 Task: Open a Modern Writer Template save the file as equity.odt Remove the following  from template: 'Address' Change the date  '22 January, 2022' change Dear Ms Reader to   Hello. Add body to the letter I wanted to express my sincere appreciation for your hard work and dedication. Your commitment to excellence has not gone unnoticed, and I am grateful to have you as part of our team. Your contributions are invaluable, and I look forward to our continued success together.Add Name  'Jim'. Insert watermark  Graphic Era Apply Font Style in watermark Arial; font size  111and place the watermark  Diagonally 
Action: Mouse moved to (999, 77)
Screenshot: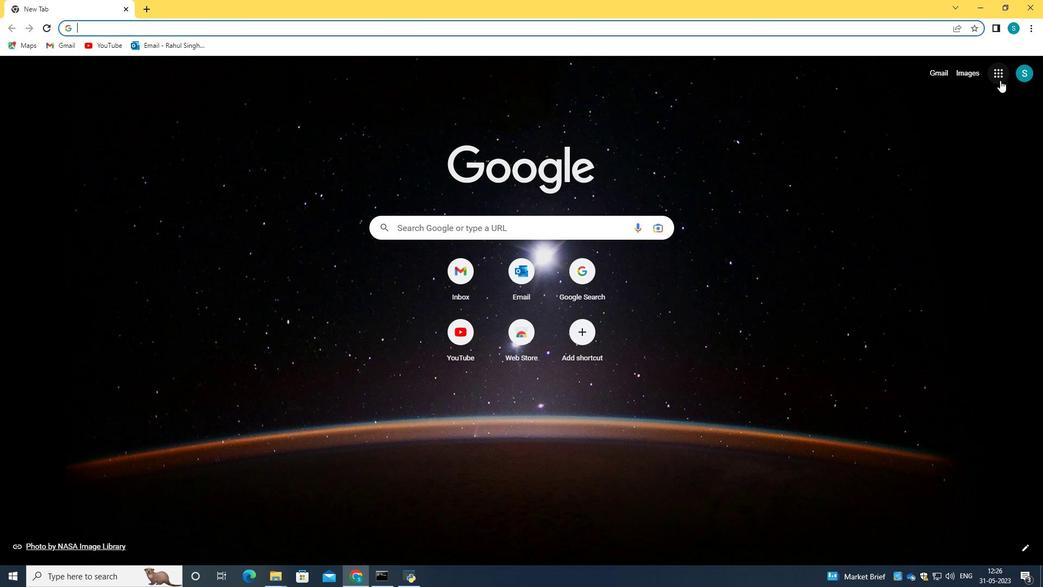 
Action: Mouse pressed left at (999, 77)
Screenshot: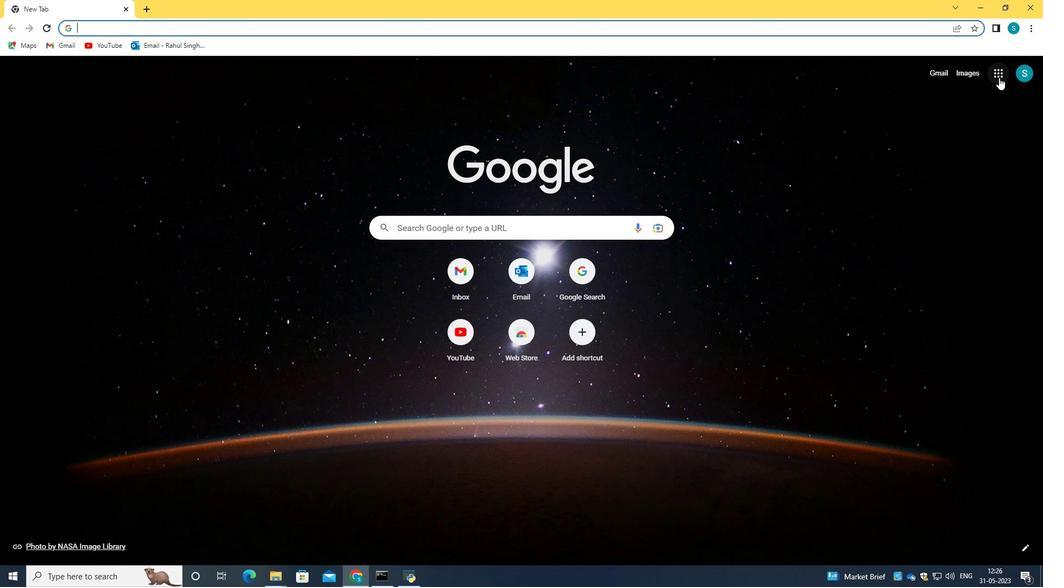 
Action: Mouse moved to (904, 174)
Screenshot: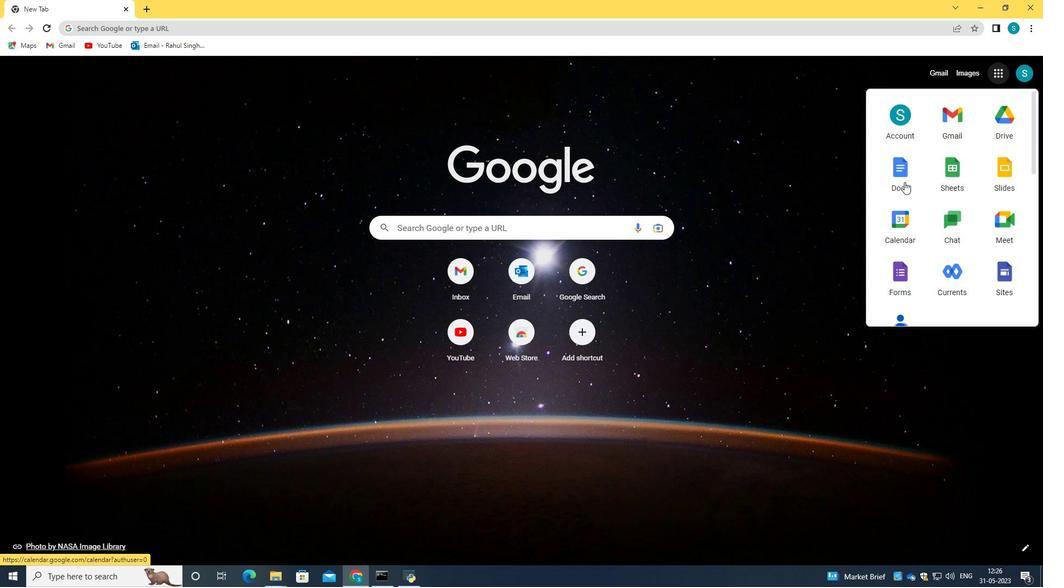 
Action: Mouse pressed left at (904, 174)
Screenshot: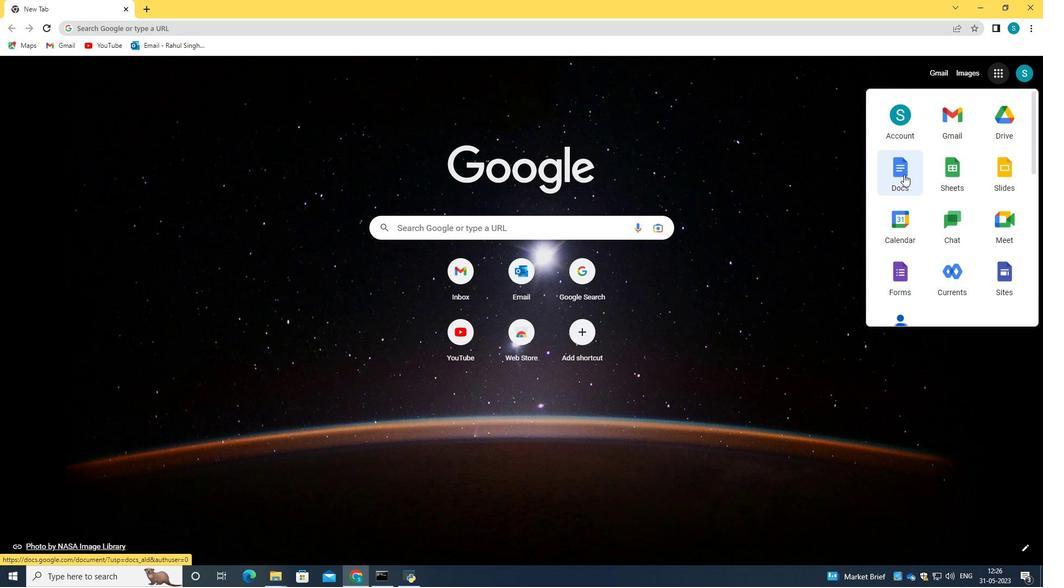
Action: Mouse moved to (426, 181)
Screenshot: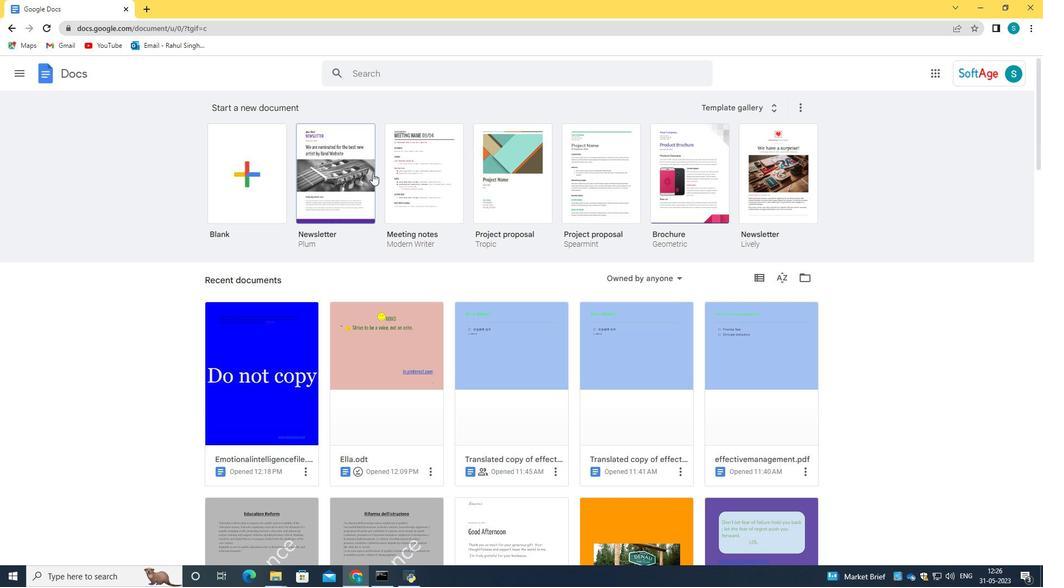 
Action: Mouse pressed left at (426, 181)
Screenshot: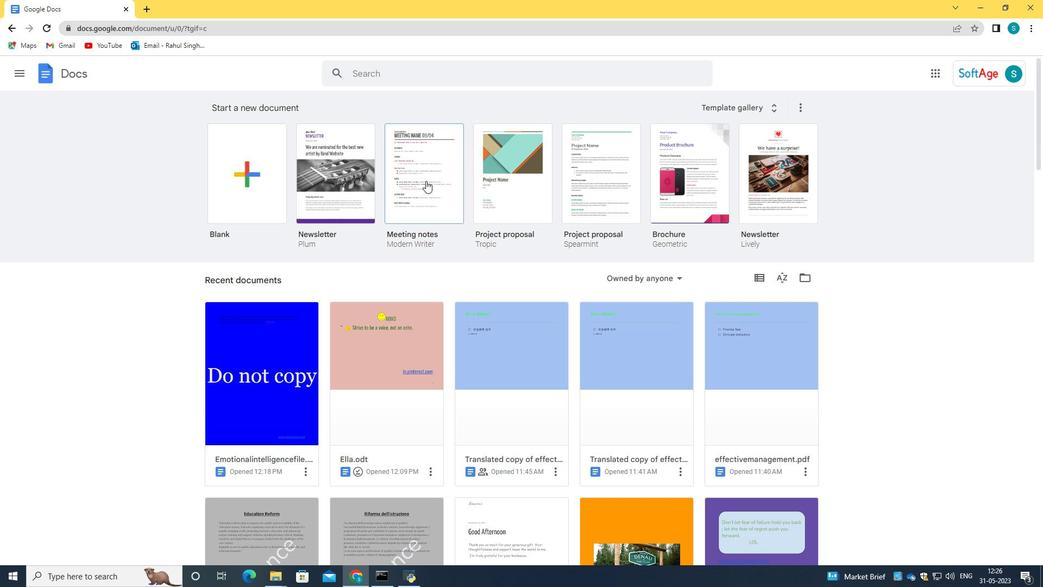 
Action: Mouse moved to (85, 70)
Screenshot: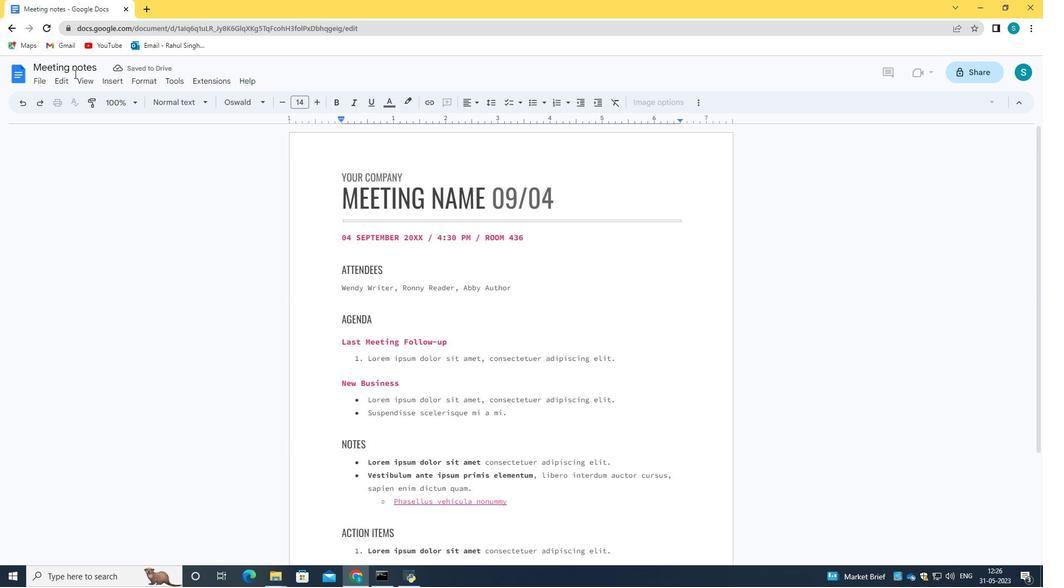
Action: Mouse pressed left at (85, 70)
Screenshot: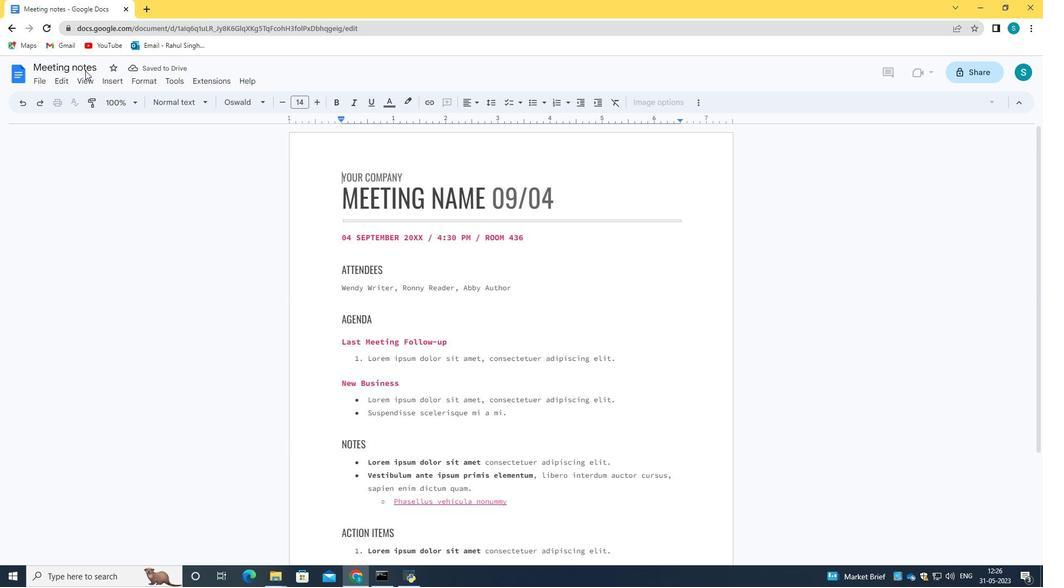
Action: Mouse moved to (86, 65)
Screenshot: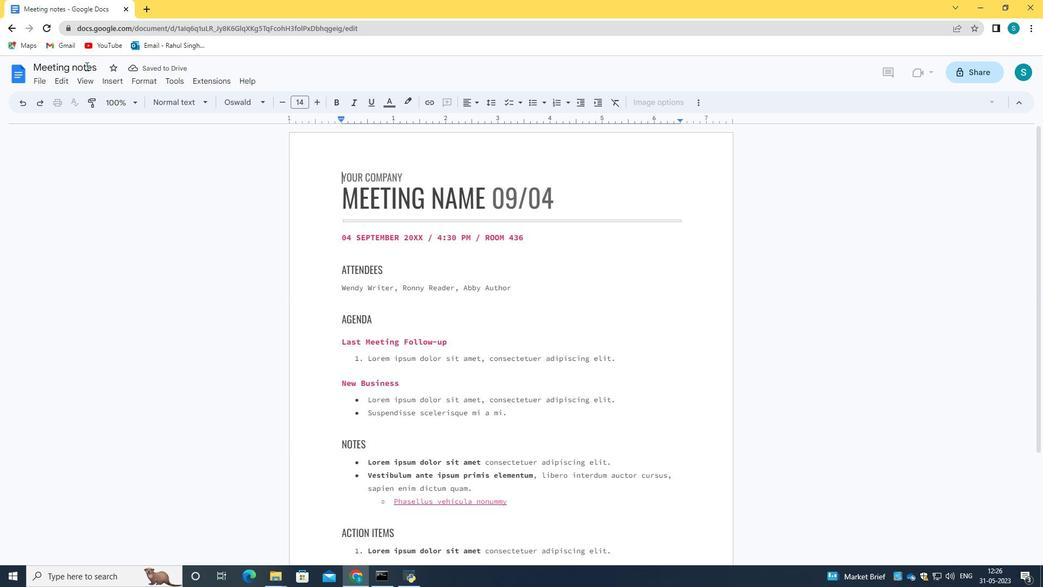 
Action: Mouse pressed left at (86, 65)
Screenshot: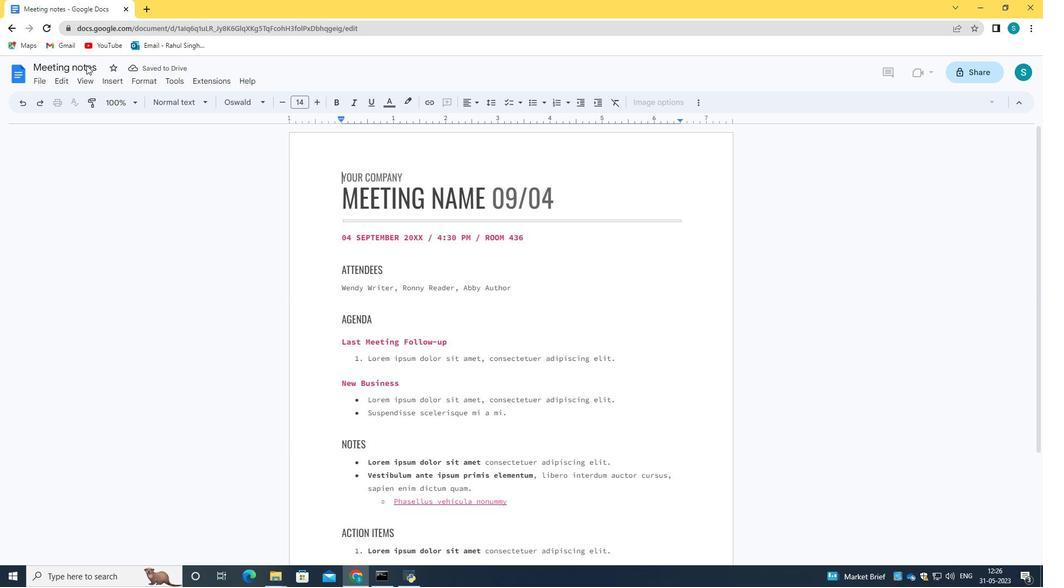 
Action: Mouse moved to (97, 66)
Screenshot: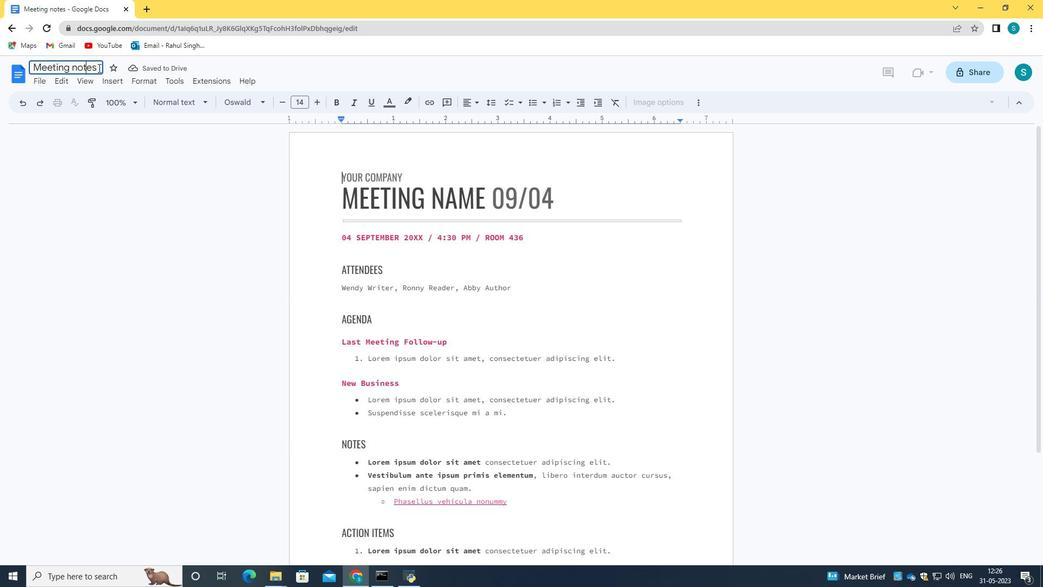 
Action: Mouse pressed left at (97, 66)
Screenshot: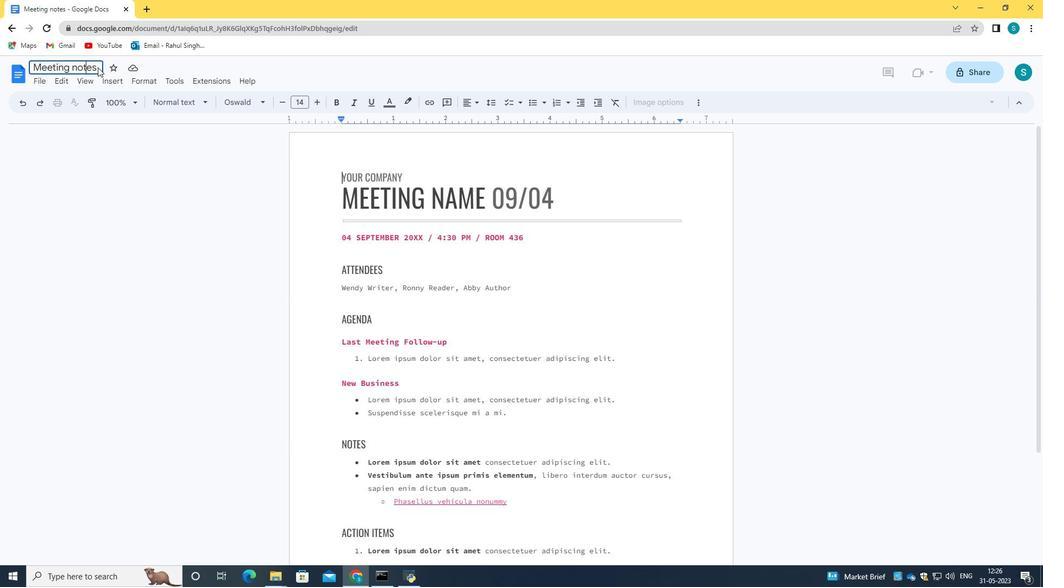 
Action: Key pressed <Key.backspace><Key.backspace><Key.backspace><Key.backspace><Key.backspace><Key.backspace><Key.backspace><Key.backspace><Key.backspace><Key.backspace><Key.backspace><Key.backspace><Key.backspace><Key.backspace>equity.odt
Screenshot: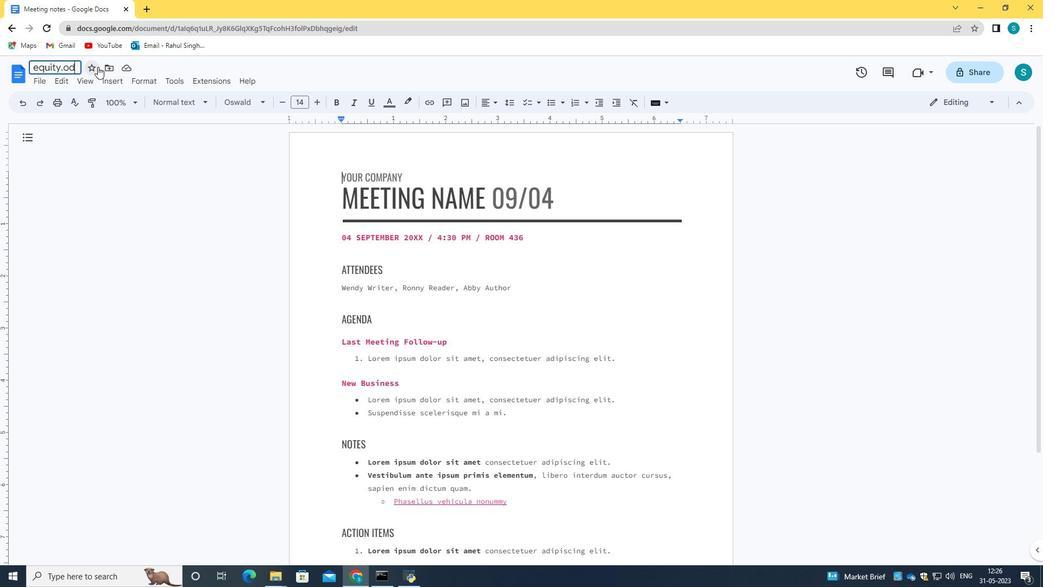 
Action: Mouse moved to (88, 136)
Screenshot: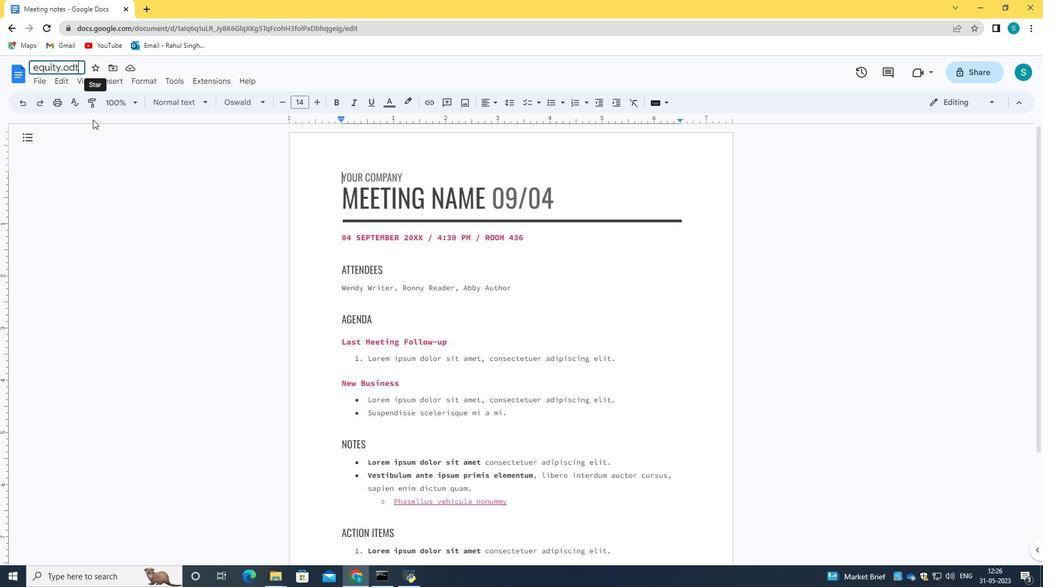 
Action: Mouse pressed left at (88, 136)
Screenshot: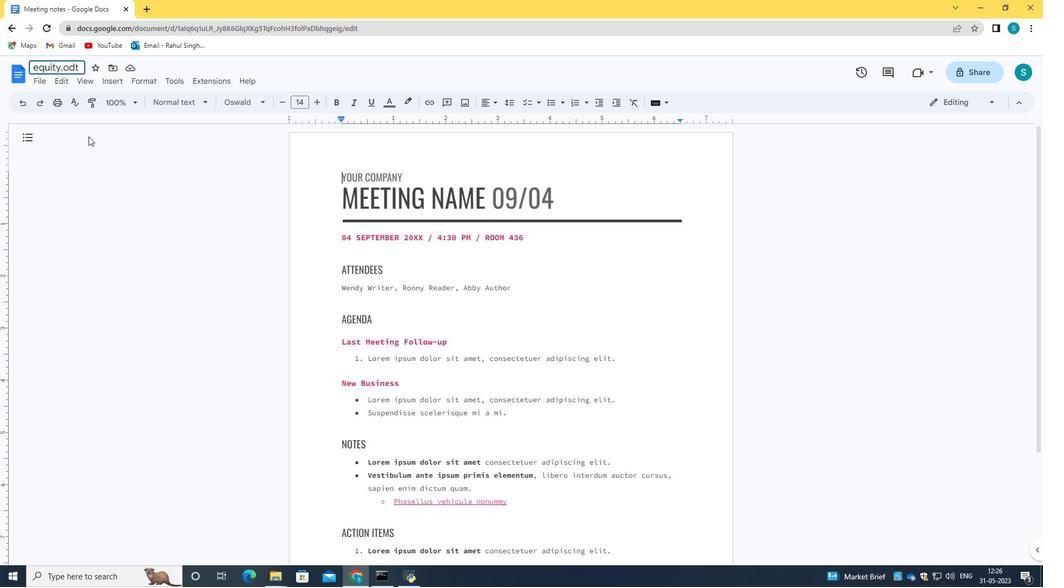 
Action: Mouse moved to (560, 195)
Screenshot: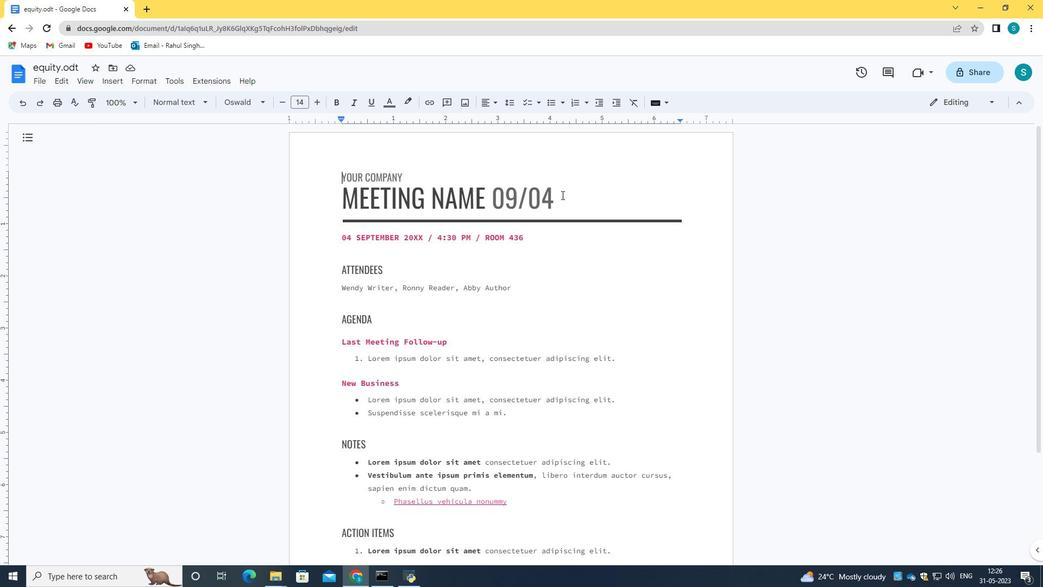 
Action: Mouse pressed left at (560, 195)
Screenshot: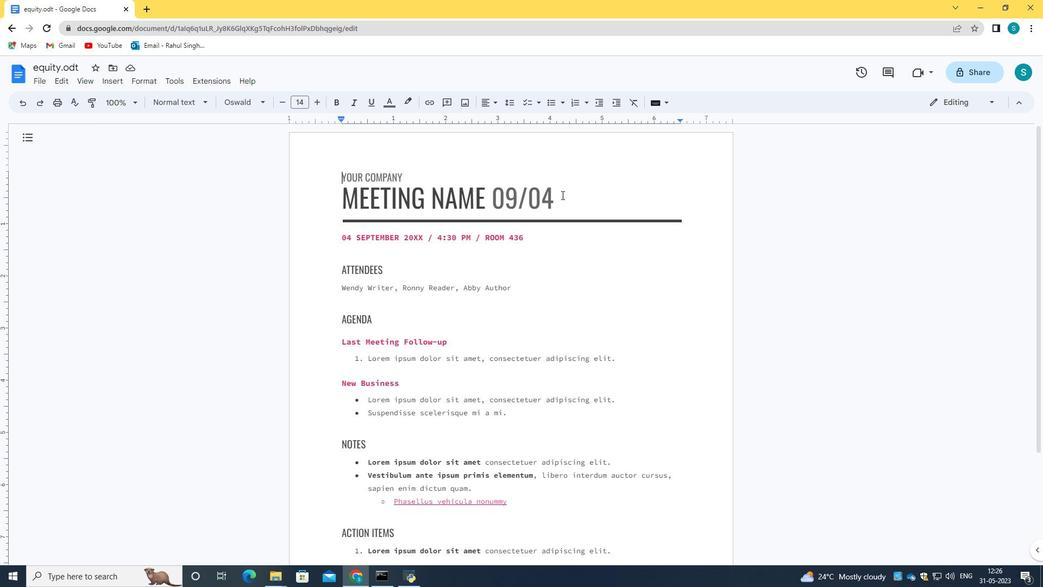 
Action: Mouse moved to (305, 211)
Screenshot: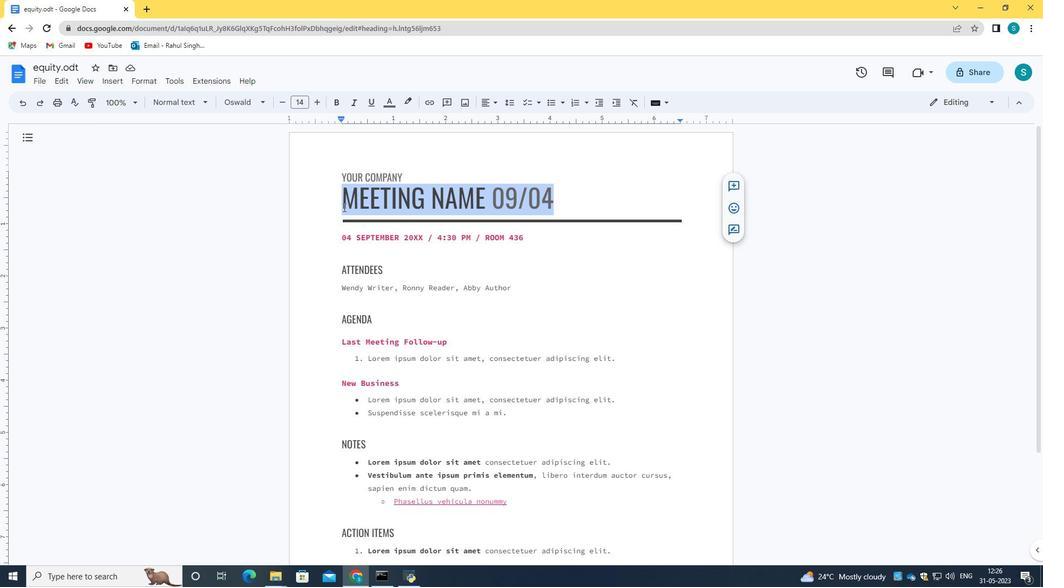 
Action: Key pressed <Key.backspace>
Screenshot: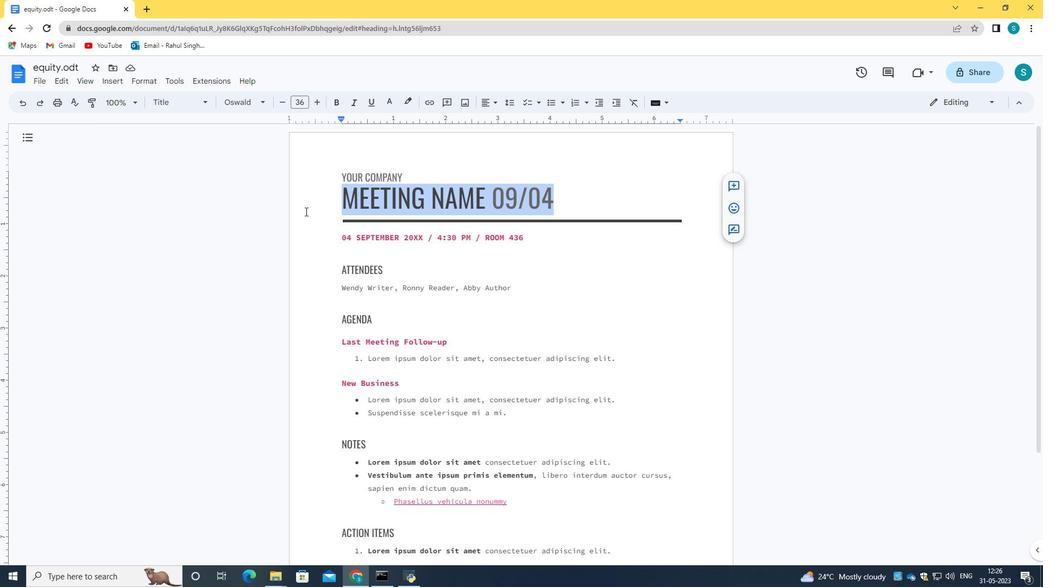 
Action: Mouse moved to (508, 451)
Screenshot: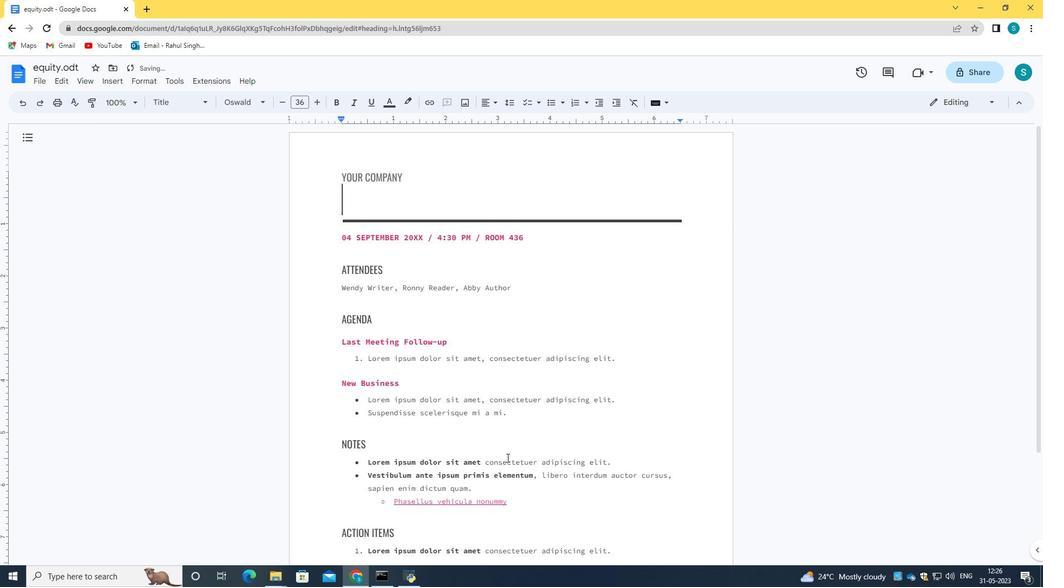 
Action: Mouse scrolled (508, 451) with delta (0, 0)
Screenshot: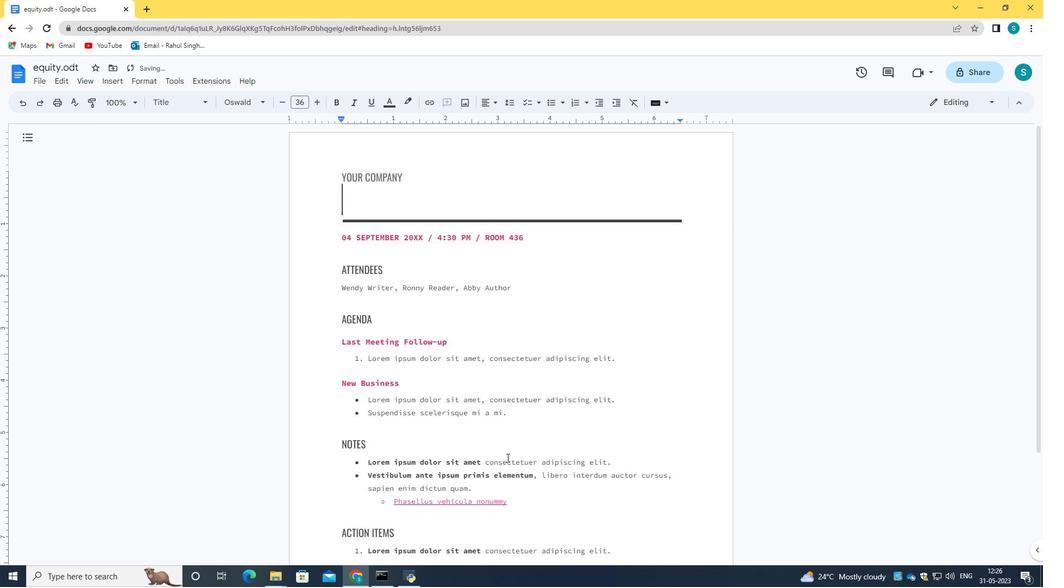 
Action: Mouse scrolled (508, 451) with delta (0, 0)
Screenshot: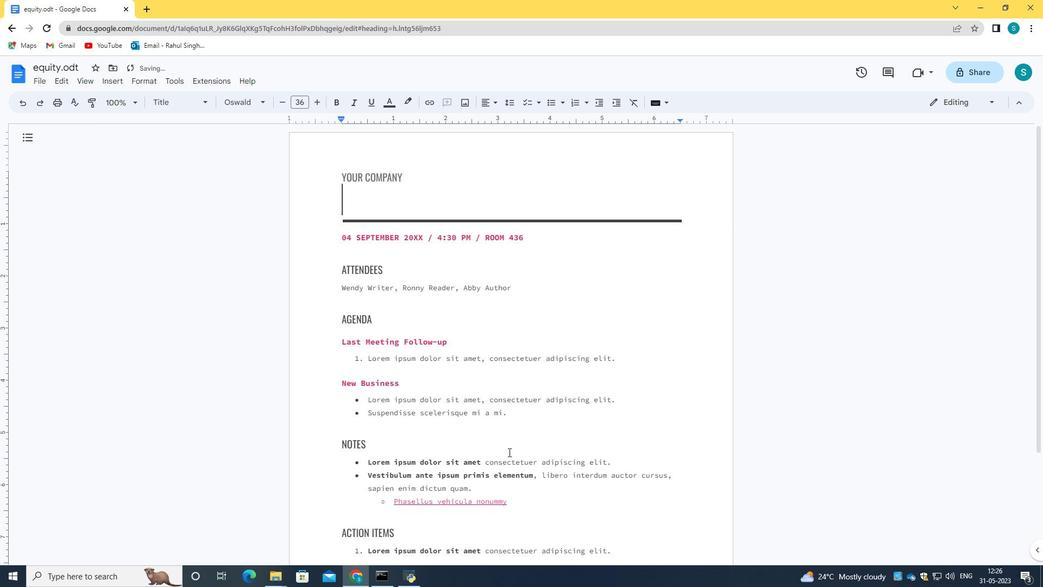 
Action: Mouse moved to (508, 451)
Screenshot: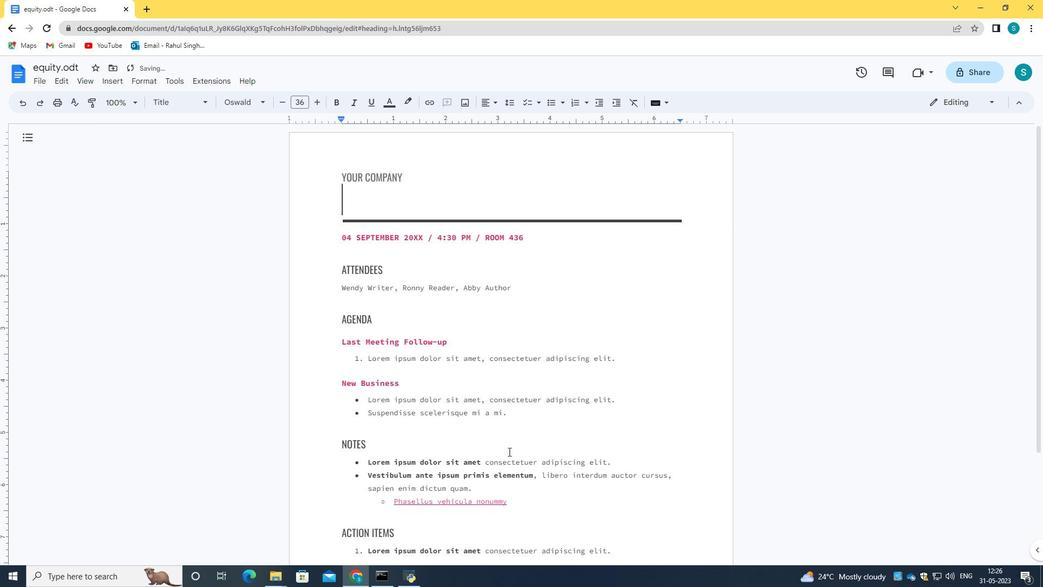 
Action: Mouse scrolled (508, 451) with delta (0, 0)
Screenshot: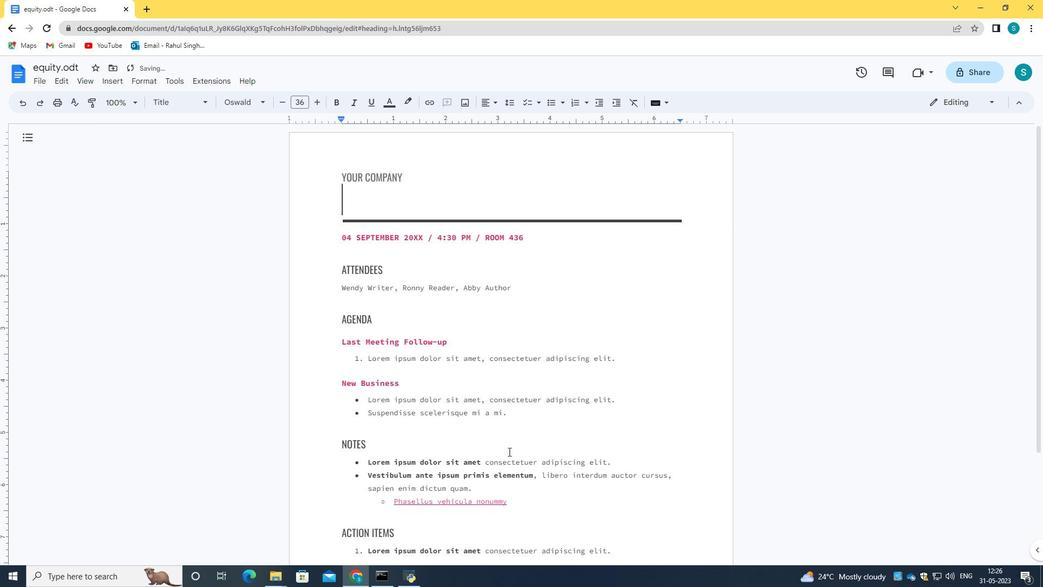 
Action: Mouse moved to (605, 453)
Screenshot: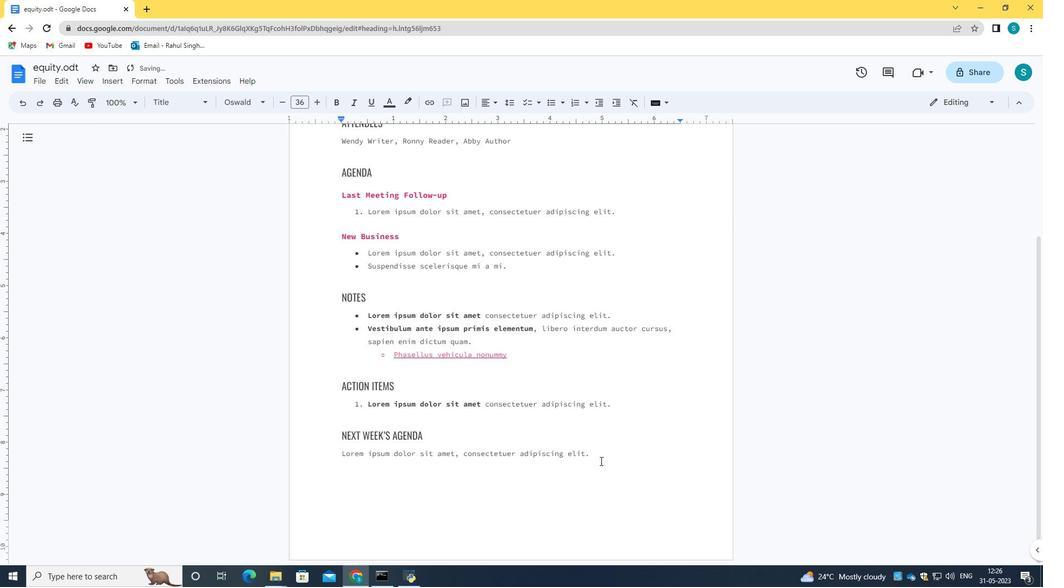 
Action: Mouse pressed left at (605, 453)
Screenshot: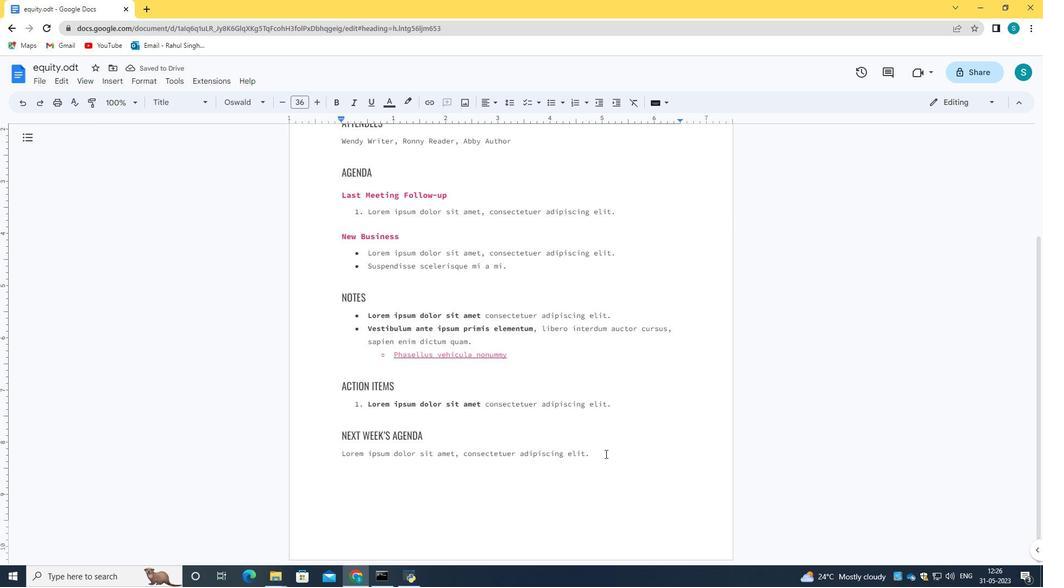 
Action: Mouse moved to (336, 193)
Screenshot: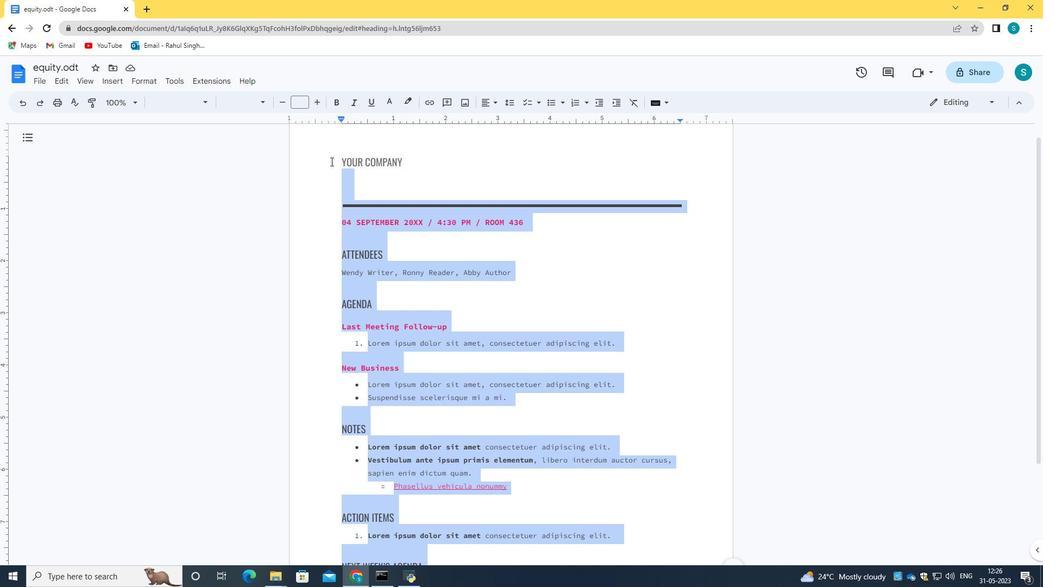 
Action: Mouse pressed left at (333, 176)
Screenshot: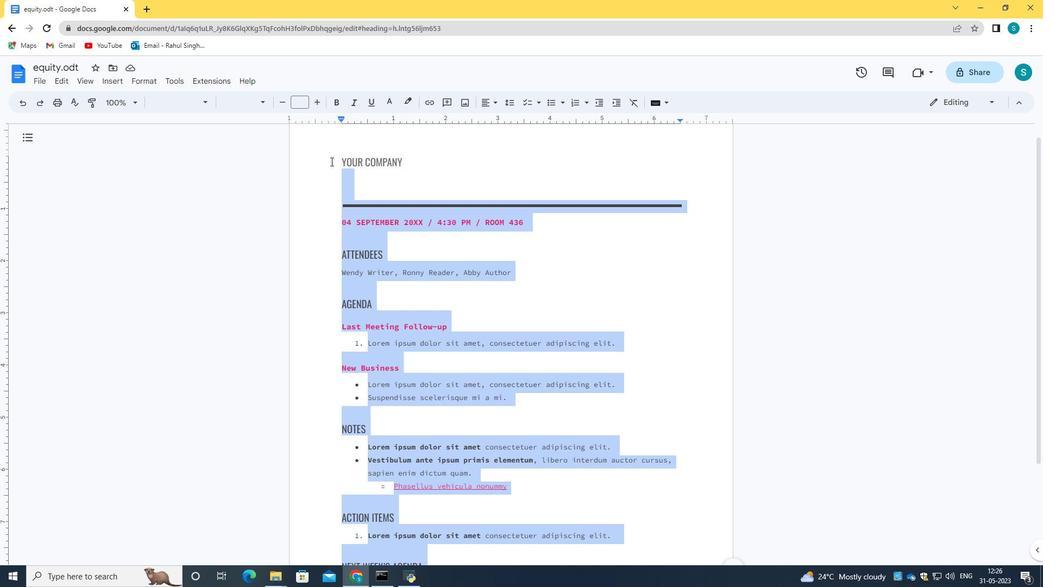 
Action: Mouse moved to (336, 254)
Screenshot: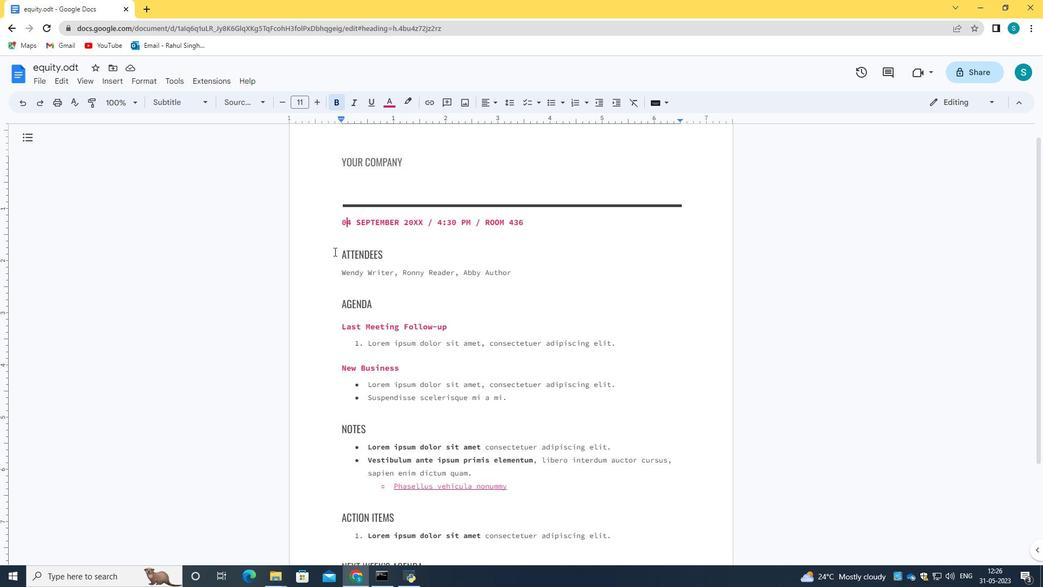 
Action: Mouse pressed left at (336, 254)
Screenshot: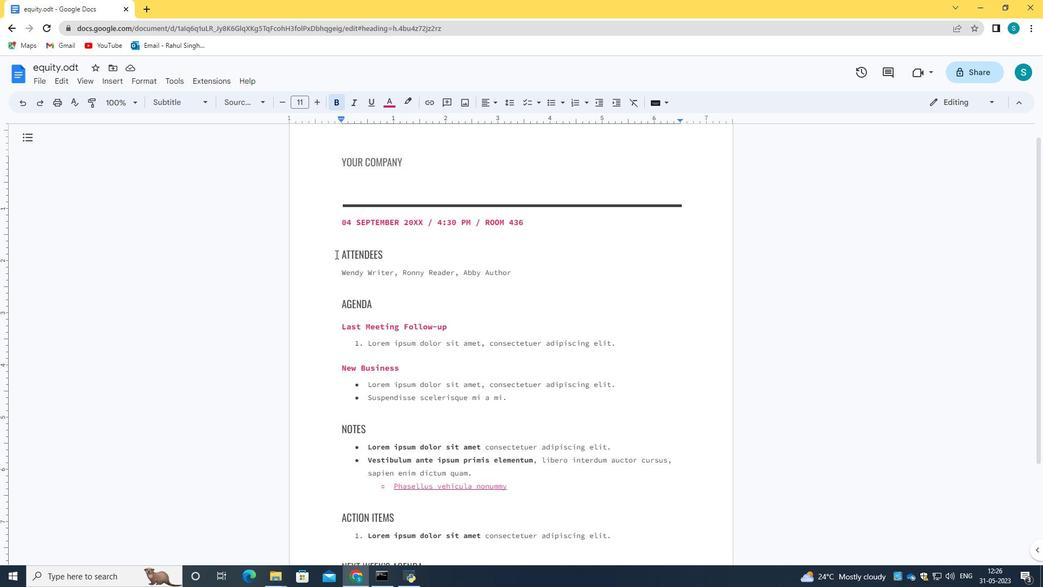 
Action: Mouse moved to (591, 536)
Screenshot: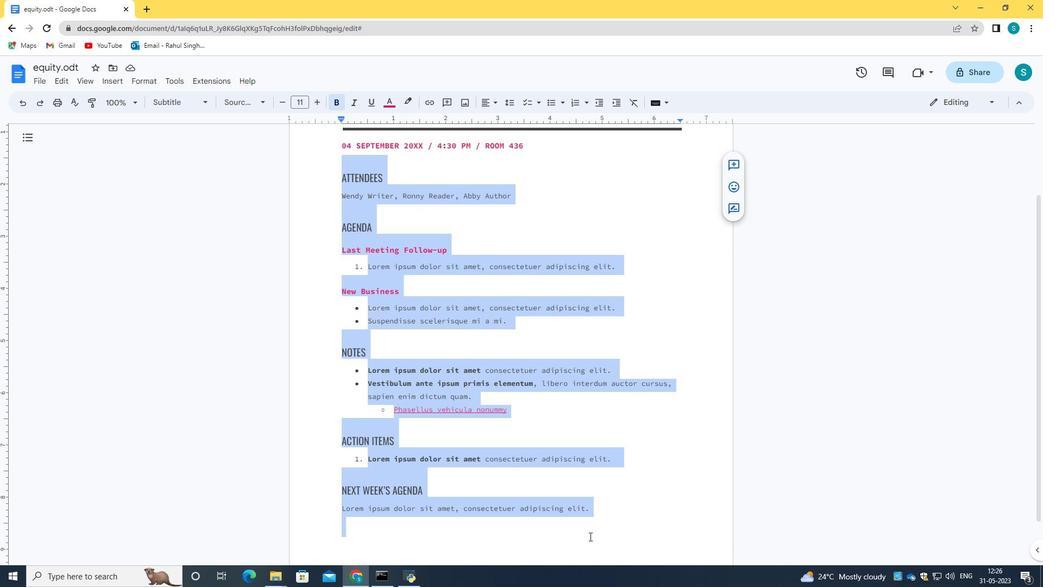 
Action: Key pressed <Key.backspace>
Screenshot: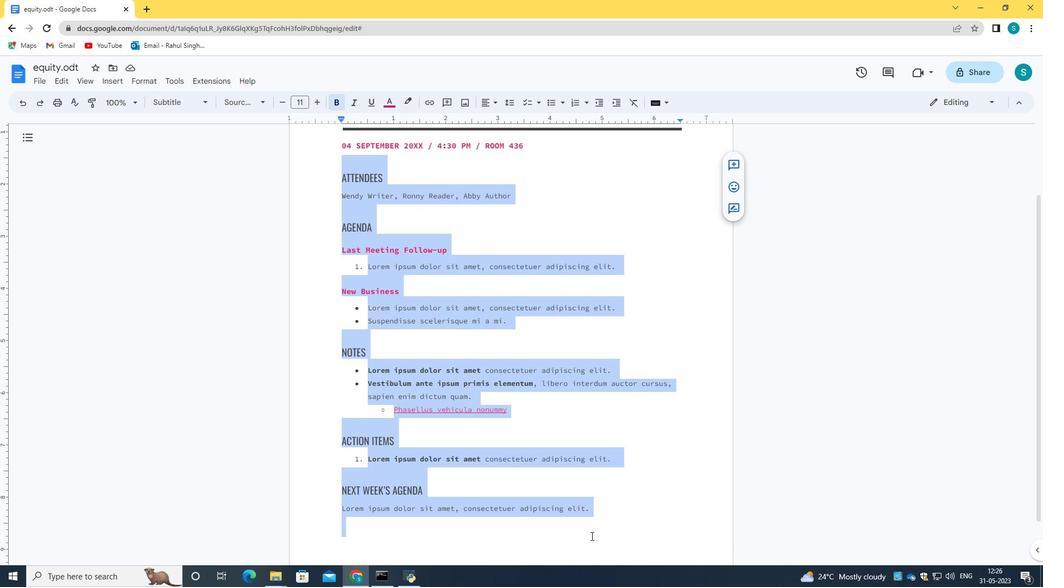 
Action: Mouse moved to (434, 264)
Screenshot: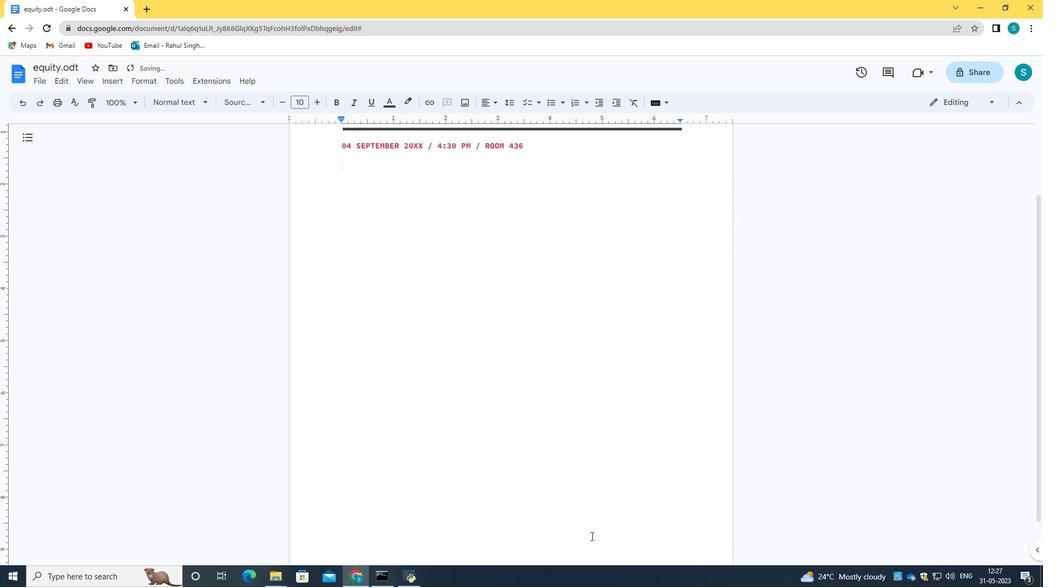 
Action: Mouse scrolled (434, 264) with delta (0, 0)
Screenshot: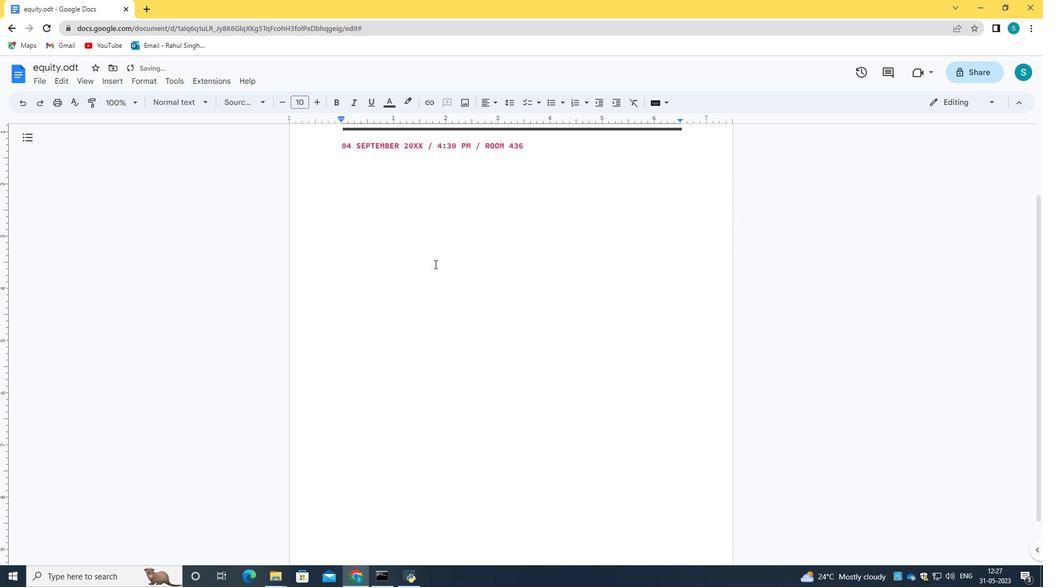 
Action: Mouse scrolled (434, 264) with delta (0, 0)
Screenshot: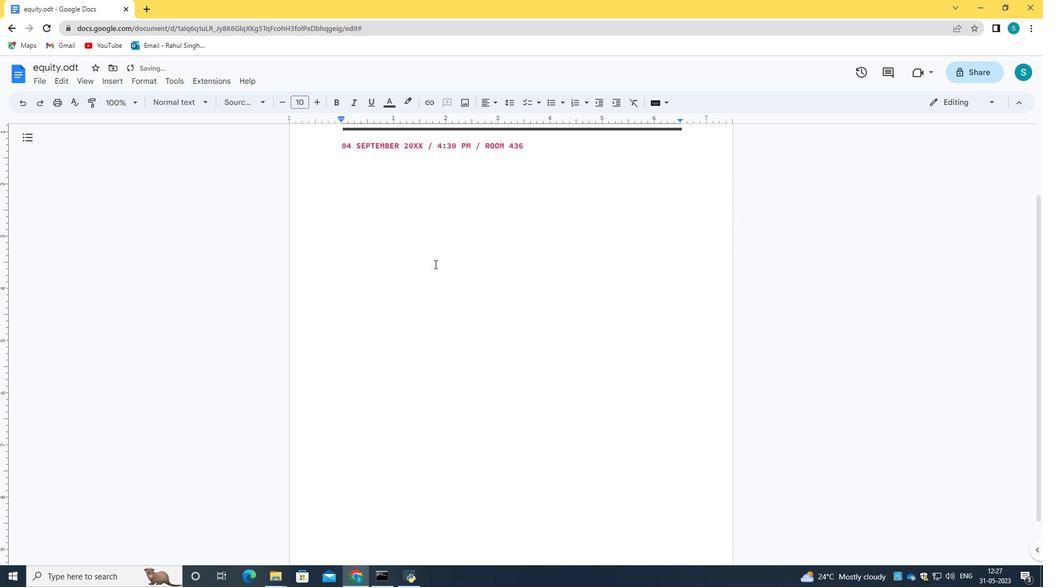 
Action: Mouse scrolled (434, 264) with delta (0, 0)
Screenshot: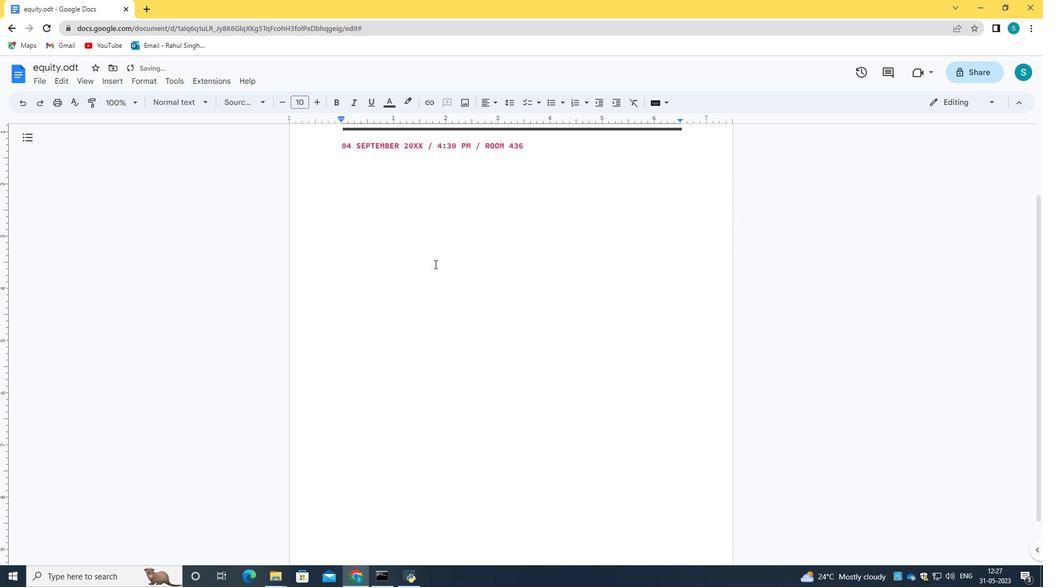 
Action: Mouse moved to (403, 190)
Screenshot: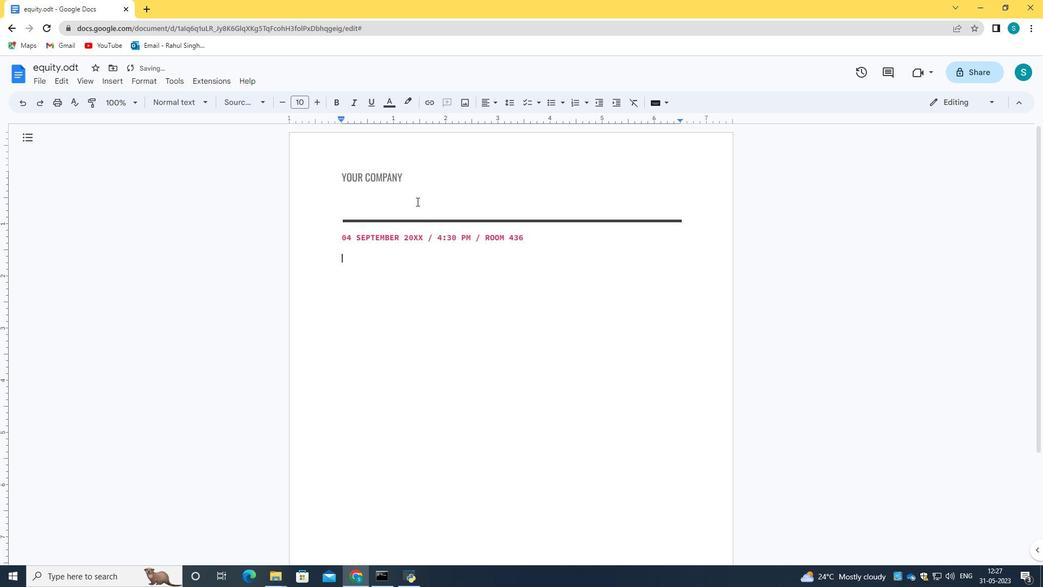
Action: Mouse pressed left at (403, 190)
Screenshot: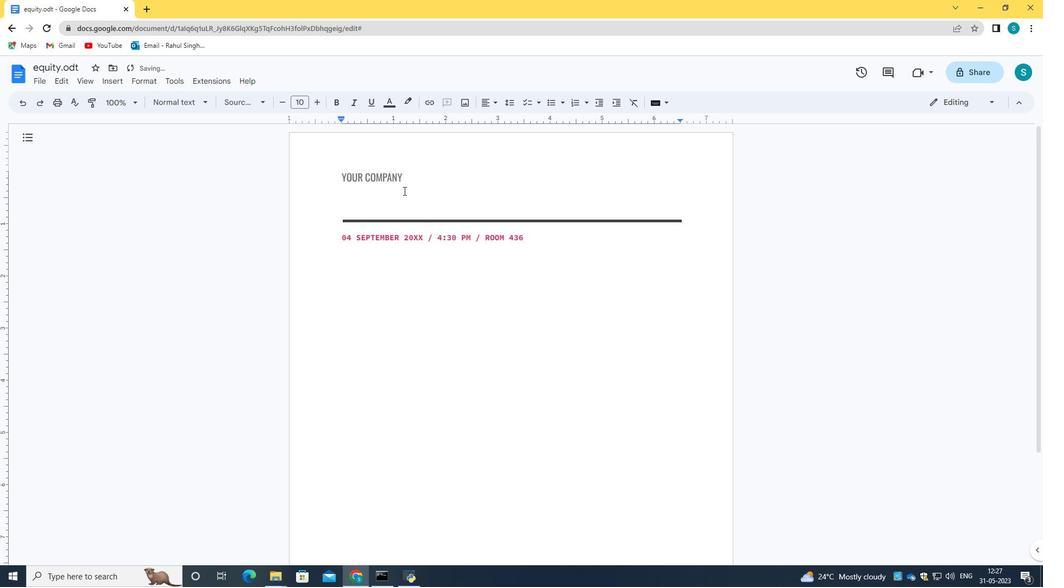 
Action: Mouse moved to (526, 235)
Screenshot: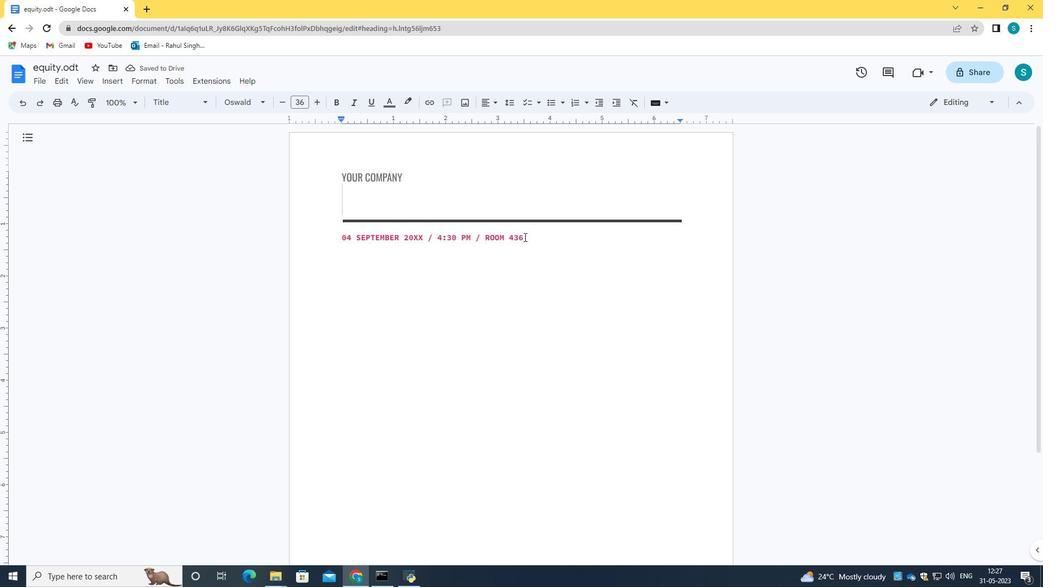 
Action: Mouse pressed left at (526, 235)
Screenshot: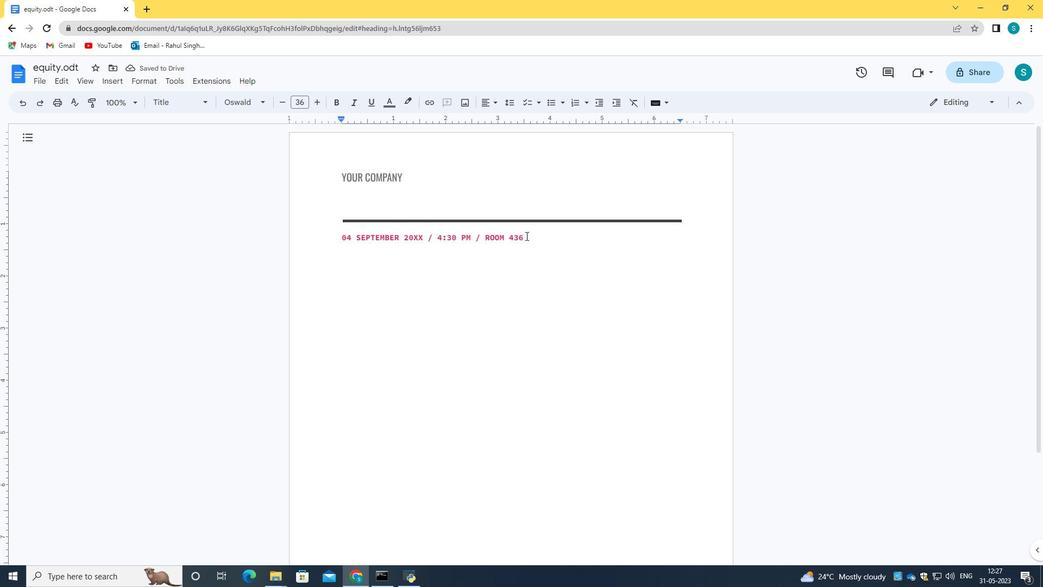 
Action: Mouse moved to (427, 240)
Screenshot: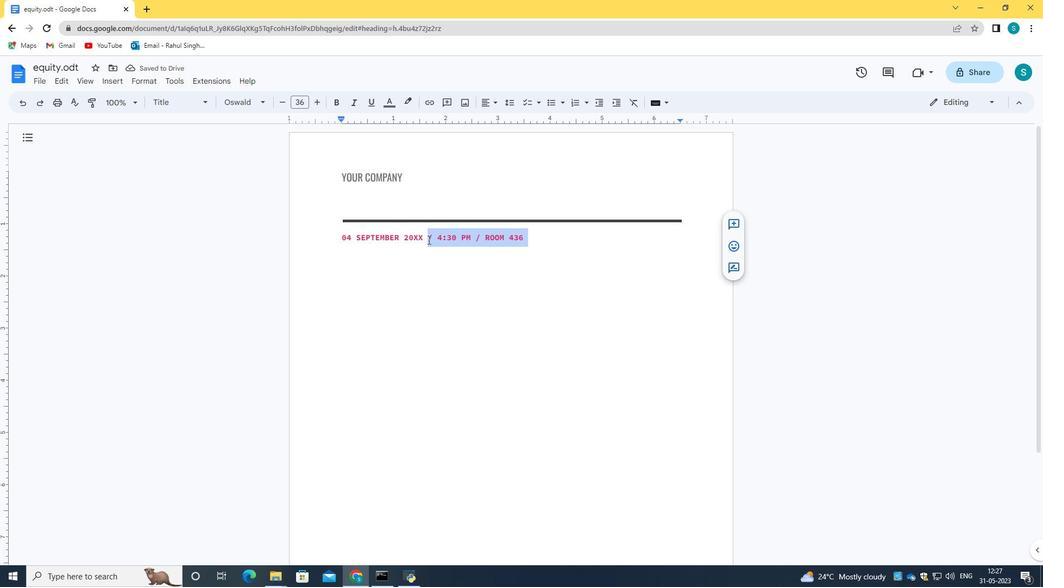 
Action: Key pressed <Key.backspace>
Screenshot: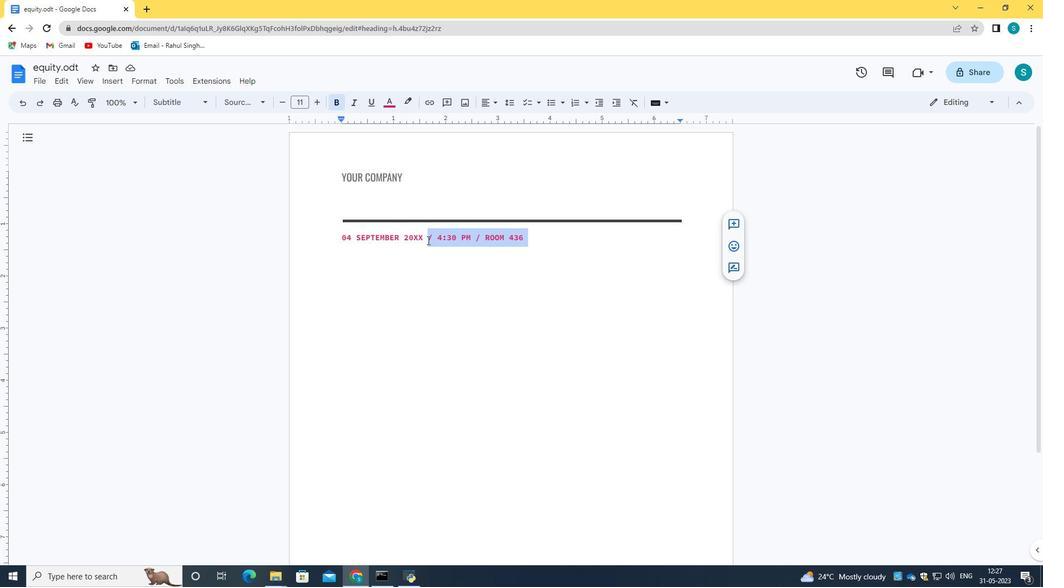 
Action: Mouse moved to (426, 240)
Screenshot: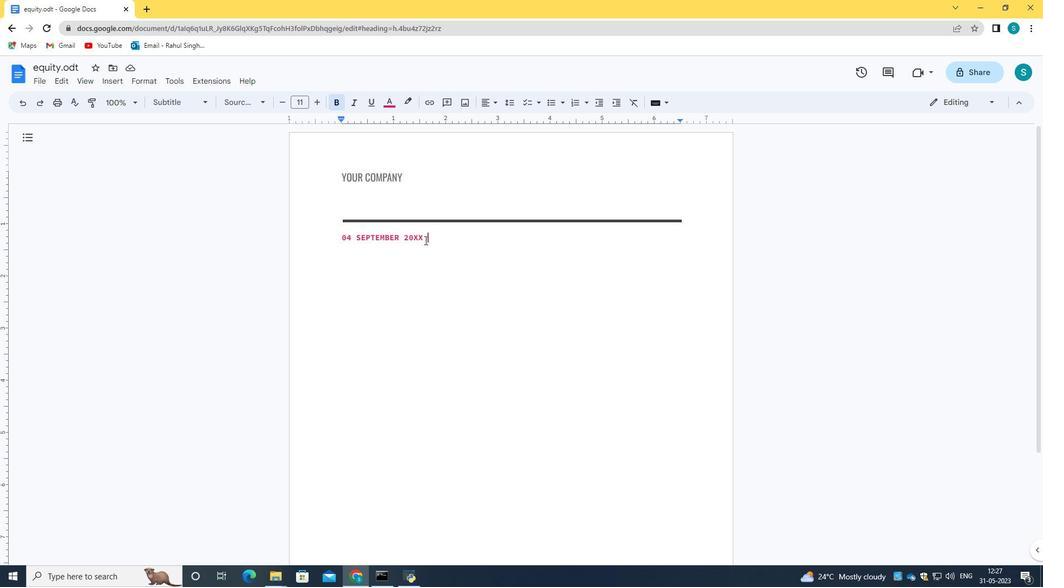 
Action: Mouse pressed left at (426, 240)
Screenshot: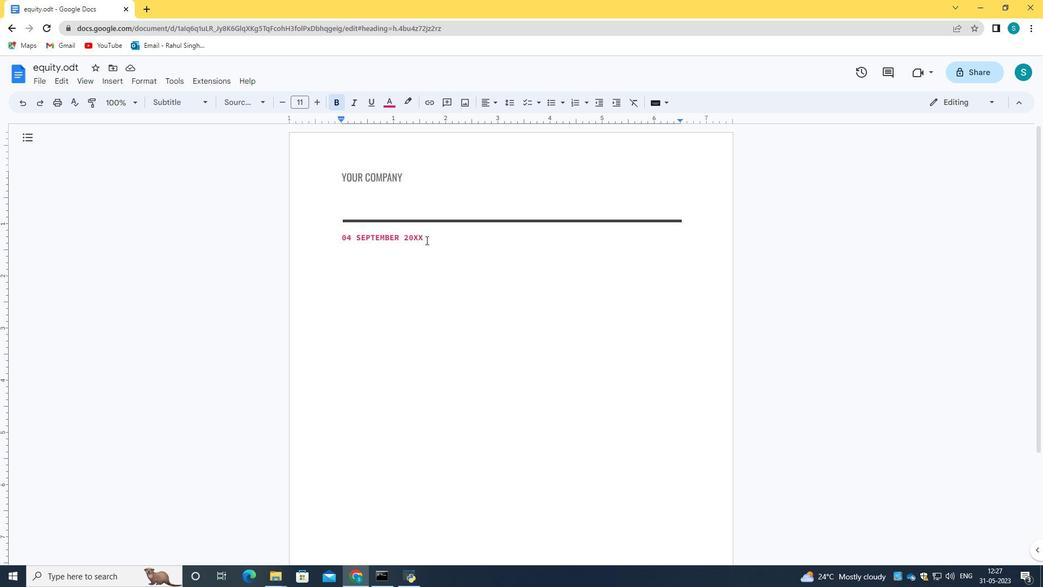 
Action: Mouse moved to (345, 244)
Screenshot: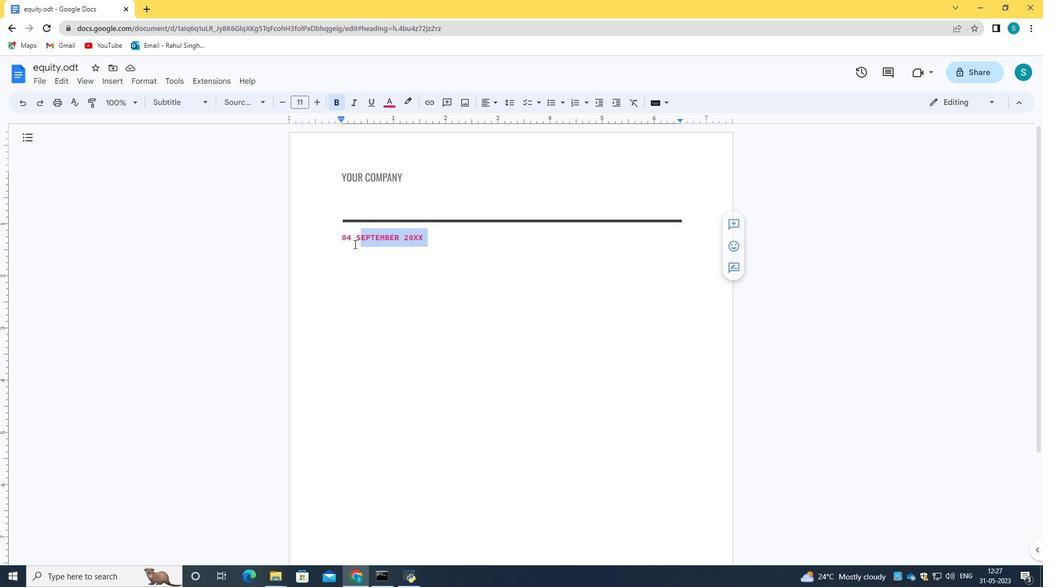 
Action: Mouse pressed left at (345, 244)
Screenshot: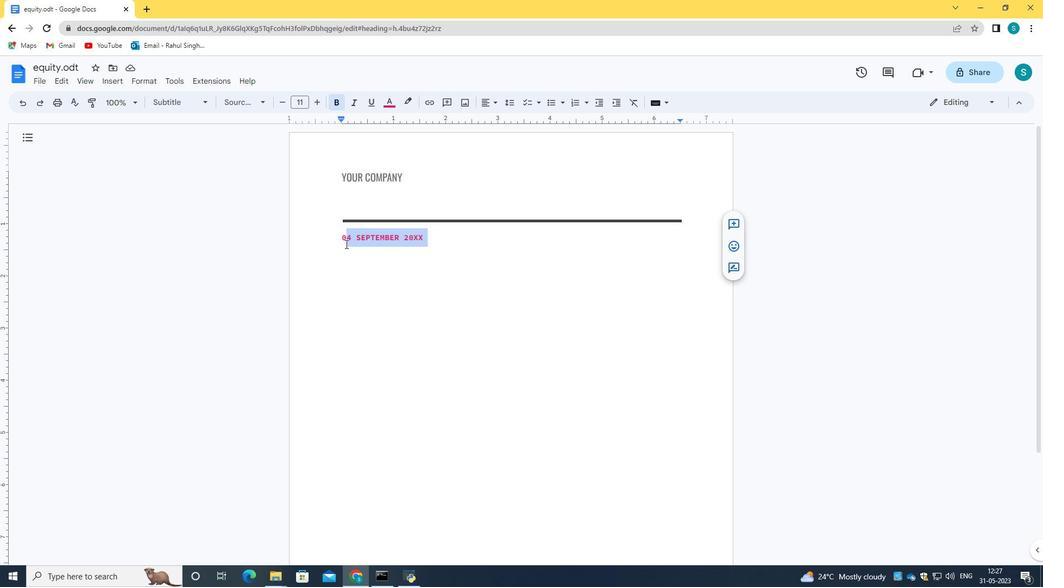 
Action: Mouse moved to (432, 239)
Screenshot: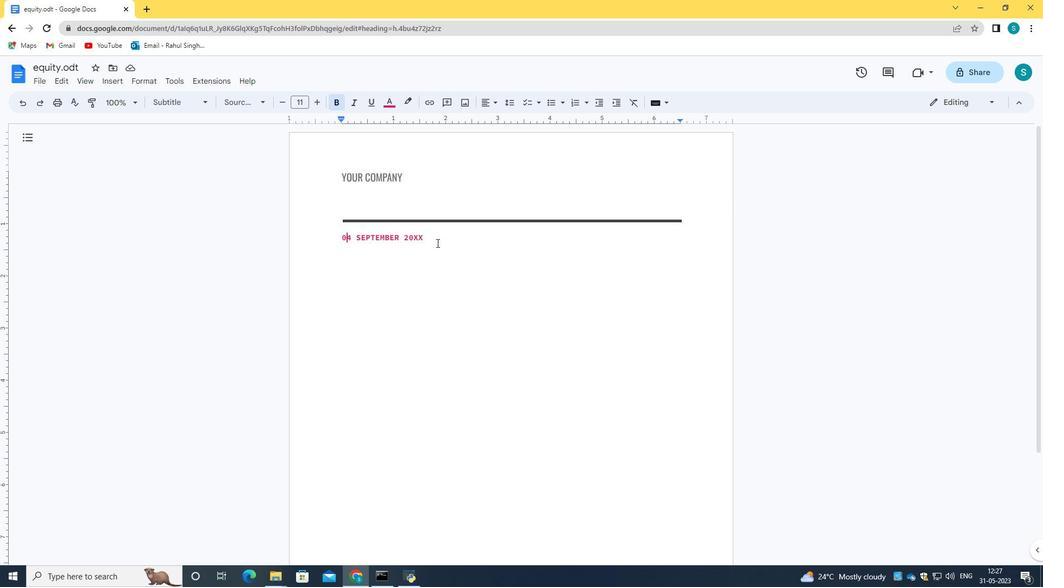 
Action: Mouse pressed left at (432, 239)
Screenshot: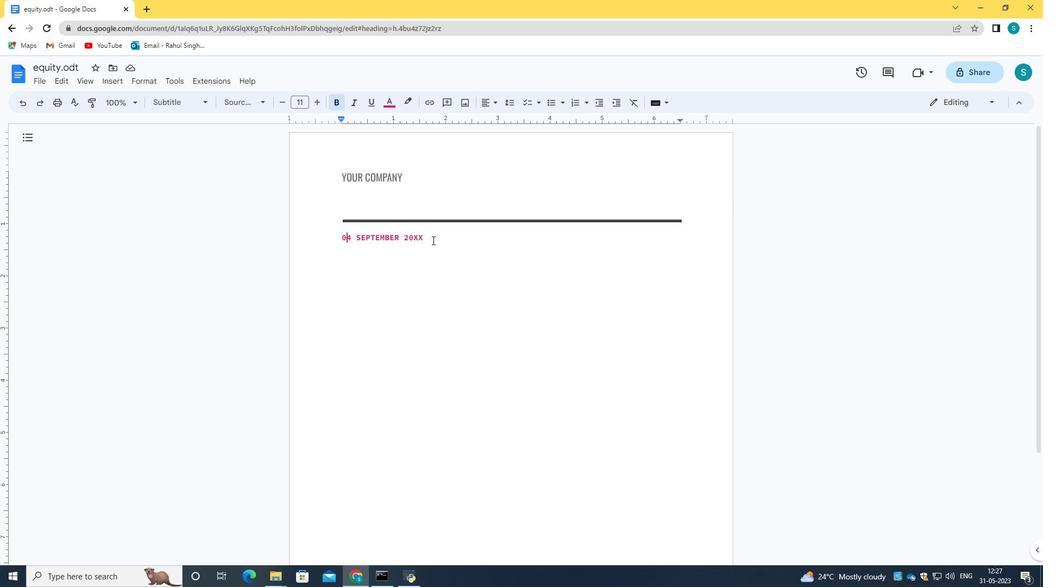 
Action: Mouse moved to (338, 243)
Screenshot: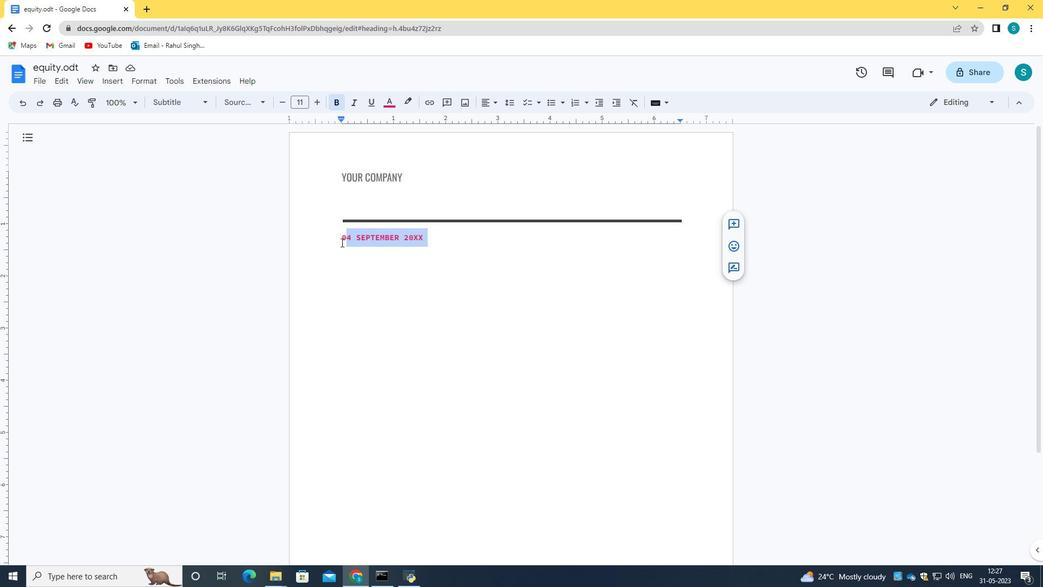 
Action: Key pressed <Key.backspace>220<Key.caps_lock>J<Key.caps_lock><Key.backspace><Key.backspace><Key.space><Key.caps_lock>J<Key.caps_lock><Key.caps_lock>AN<Key.backspace><Key.backspace><Key.caps_lock>anuary<Key.space>2022
Screenshot: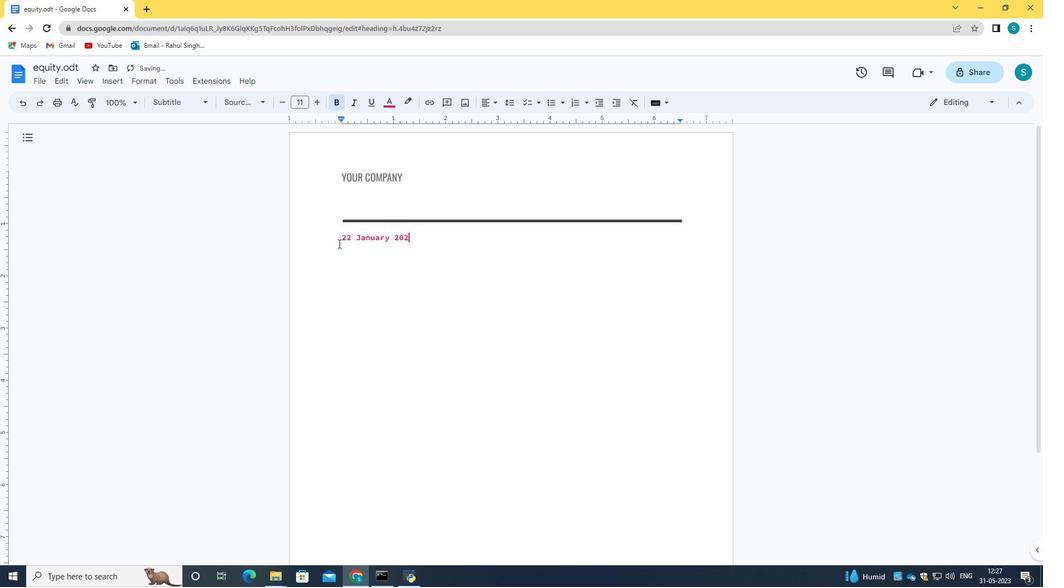 
Action: Mouse moved to (415, 267)
Screenshot: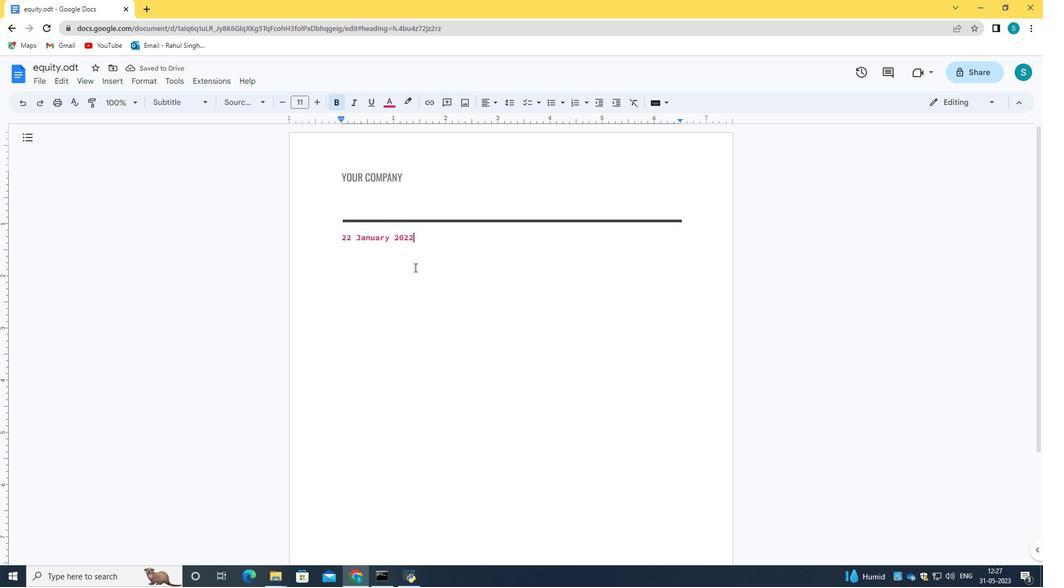 
Action: Key pressed <Key.enter>
Screenshot: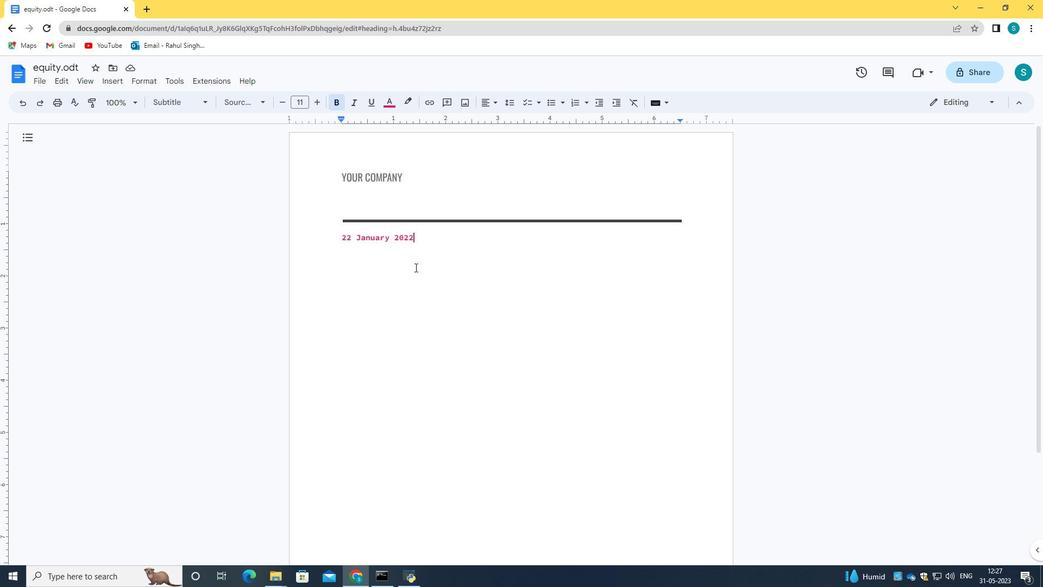 
Action: Mouse moved to (416, 268)
Screenshot: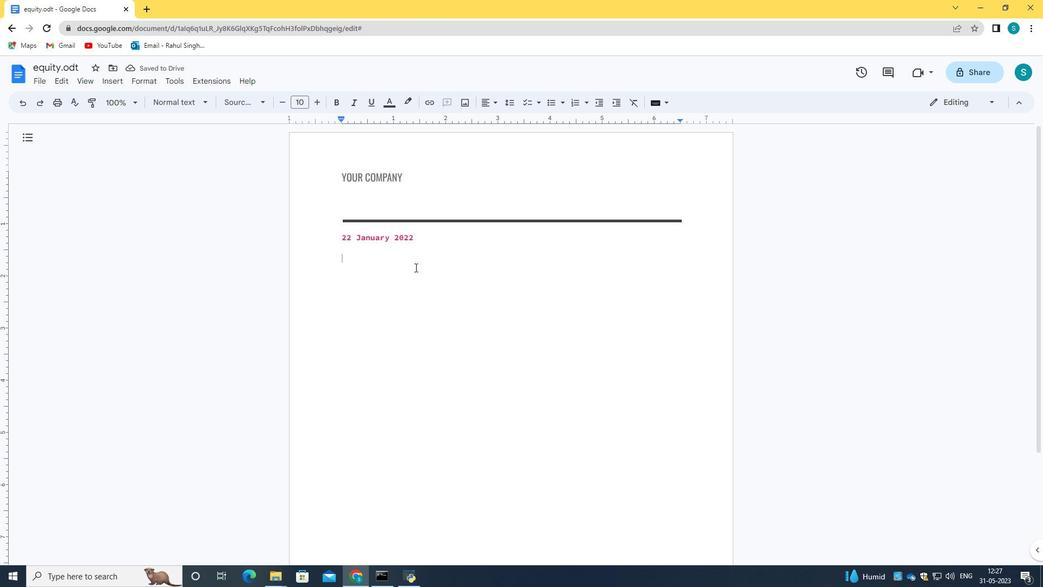 
Action: Key pressed <Key.enter>
Screenshot: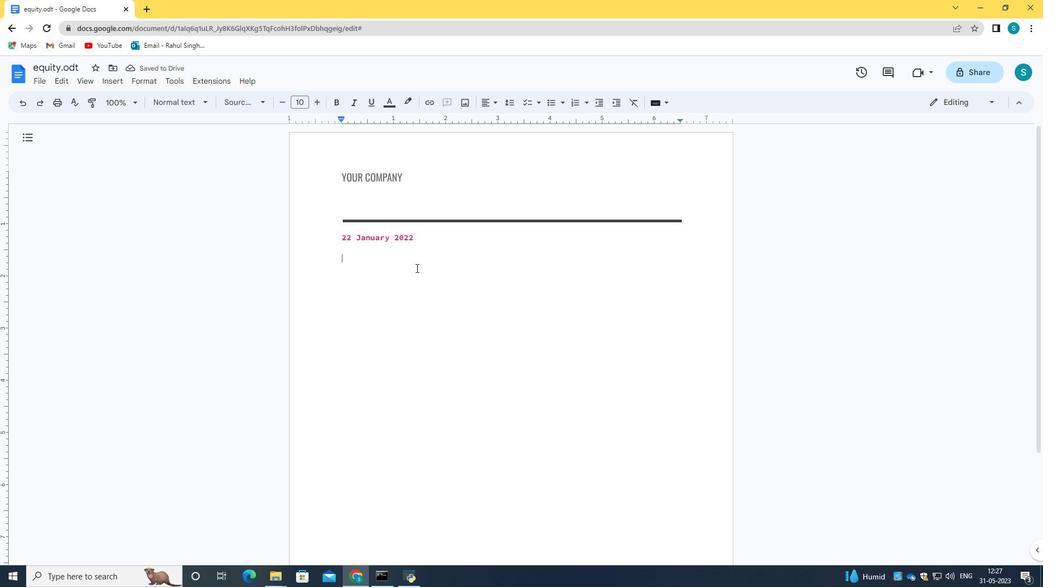 
Action: Mouse moved to (351, 267)
Screenshot: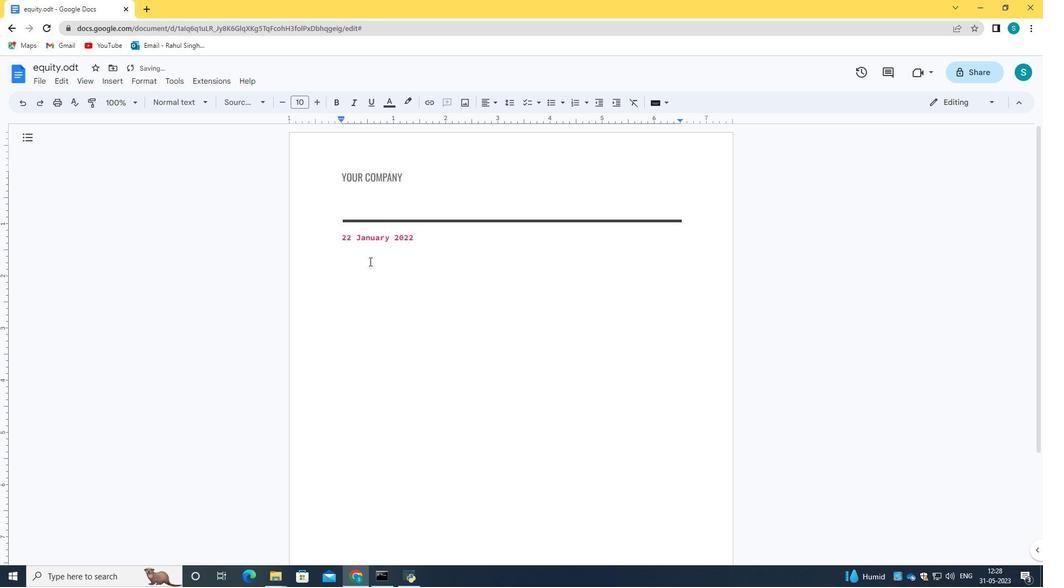 
Action: Mouse pressed left at (351, 267)
Screenshot: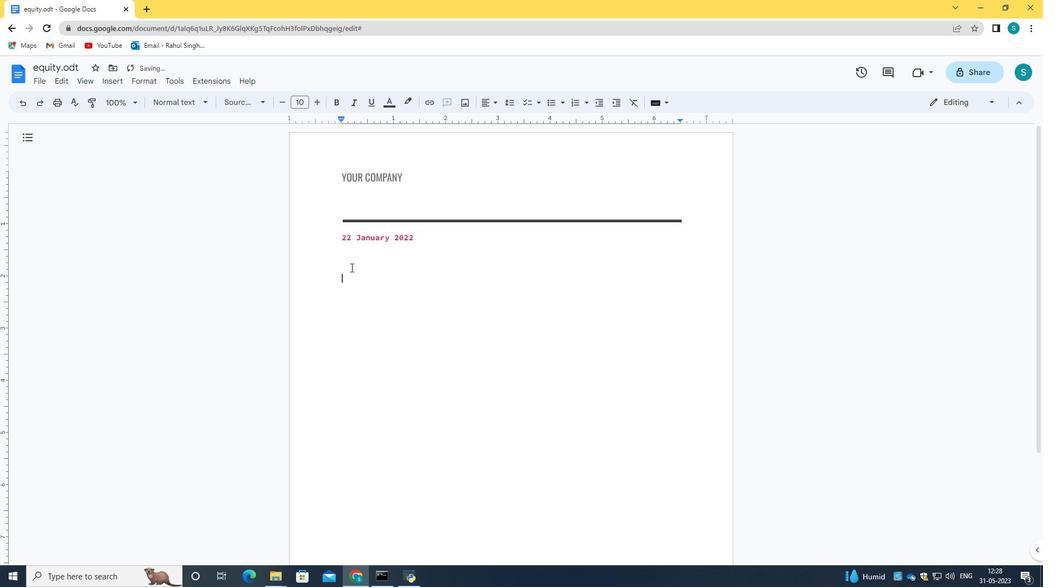 
Action: Mouse moved to (356, 267)
Screenshot: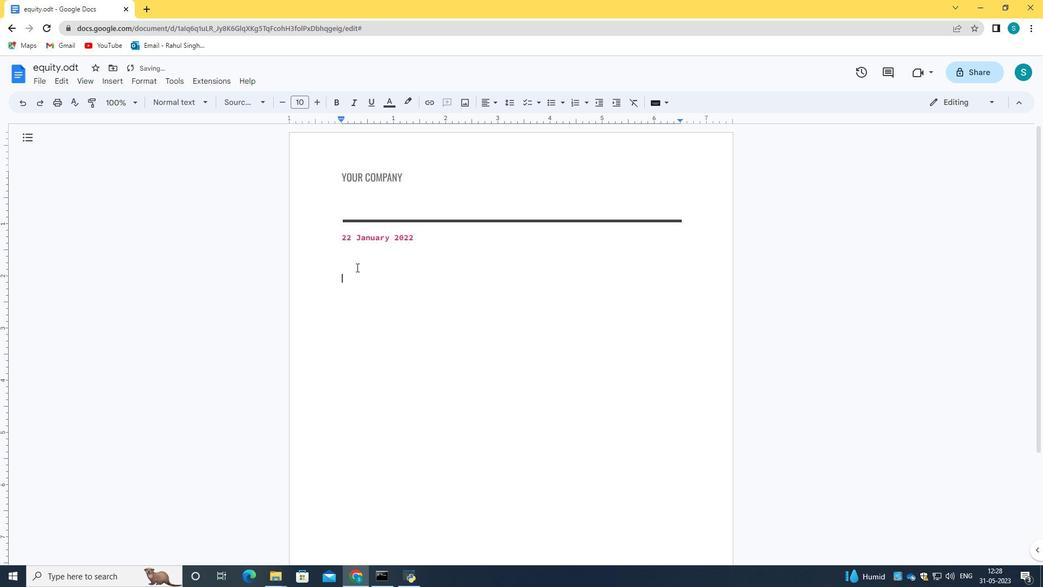 
Action: Key pressed <Key.backspace><Key.caps_lock>H<Key.caps_lock>ello<Key.space>
Screenshot: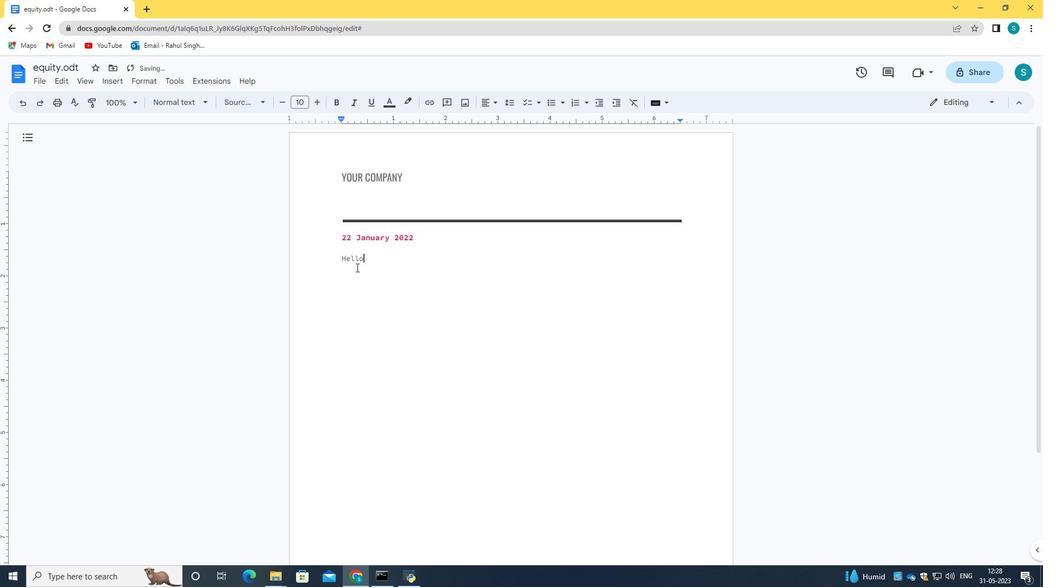 
Action: Mouse moved to (364, 272)
Screenshot: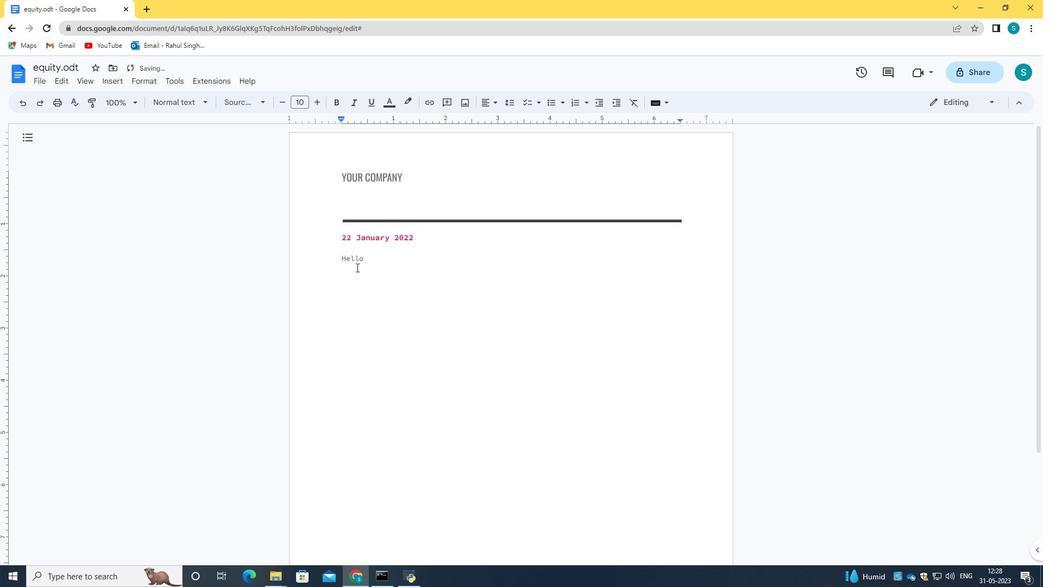 
Action: Key pressed <Key.enter><Key.enter><Key.backspace><Key.space><Key.space><Key.space><Key.space><Key.space><Key.backspace><Key.caps_lock>I<Key.space>WA<Key.backspace><Key.backspace><Key.caps_lock>wanted<Key.space>to<Key.space>execellnc<Key.backspace>se<Key.space><Key.backspace><Key.backspace><Key.backspace><Key.backspace><Key.backspace><Key.backspace><Key.backspace><Key.backspace><Key.backspace>press<Key.space>my<Key.space>sincere<Key.space>appreciation<Key.space>for<Key.space>your<Key.space>hard<Key.space>work<Key.space>and<Key.space>dedication..<Key.space><Key.caps_lock><Key.backspace><Key.backspace><Key.space><Key.caps_lock>y<Key.caps_lock>O<Key.backspace><Key.backspace>Y<Key.caps_lock>our<Key.space>commitment<Key.space>to<Key.space>excellence<Key.space>has<Key.space>not<Key.space>gone<Key.space>unnoticed<Key.space>,<Key.space>and<Key.backspace><Key.backspace><Key.backspace><Key.backspace><Key.backspace><Key.backspace>,<Key.space>and<Key.space><Key.caps_lock>I<Key.caps_lock><Key.space>am<Key.space>grateful<Key.space>to<Key.space>have<Key.space>you<Key.space>as<Key.space>part<Key.space>of<Key.space>our<Key.space>team.<Key.space><Key.caps_lock>Y<Key.caps_lock>our<Key.space>contributions<Key.space>are<Key.space>invaluable<Key.space>,<Key.space>an<Key.backspace><Key.backspace><Key.backspace><Key.backspace><Key.backspace>,<Key.space>and<Key.space><Key.caps_lock>I<Key.caps_lock><Key.space>look<Key.space>forward<Key.space>to<Key.space>our<Key.space>continue<Key.space>success<Key.space>tog<Key.backspace><Key.backspace><Key.backspace><Key.backspace><Key.backspace><Key.backspace><Key.backspace><Key.backspace><Key.backspace><Key.backspace><Key.backspace><Key.backspace>d<Key.space>success<Key.space>together.<Key.enter><Key.caps_lock>N<Key.caps_lock>ame-<Key.space><Key.caps_lock>J<Key.caps_lock>im
Screenshot: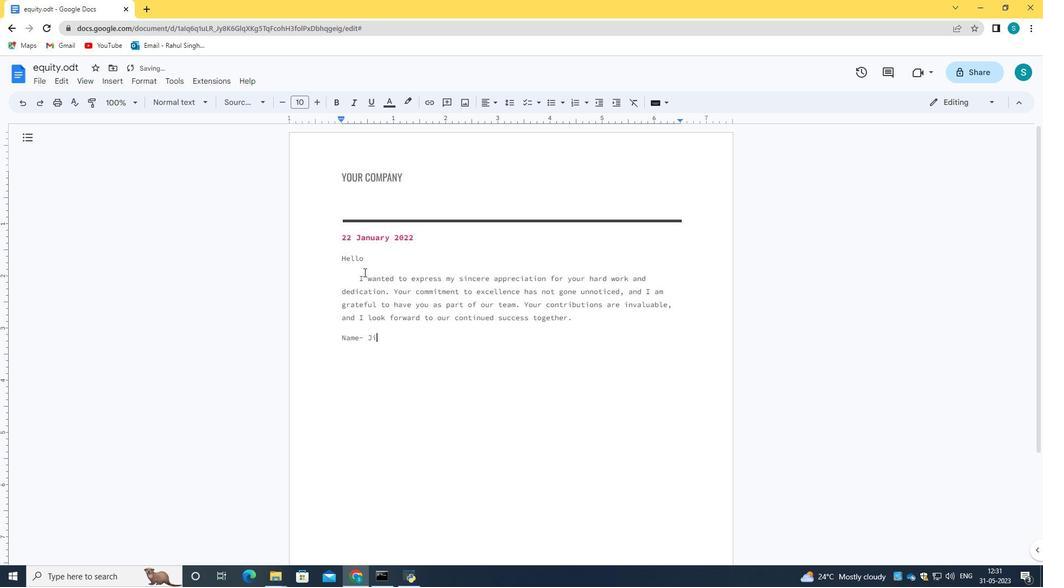 
Action: Mouse moved to (108, 80)
Screenshot: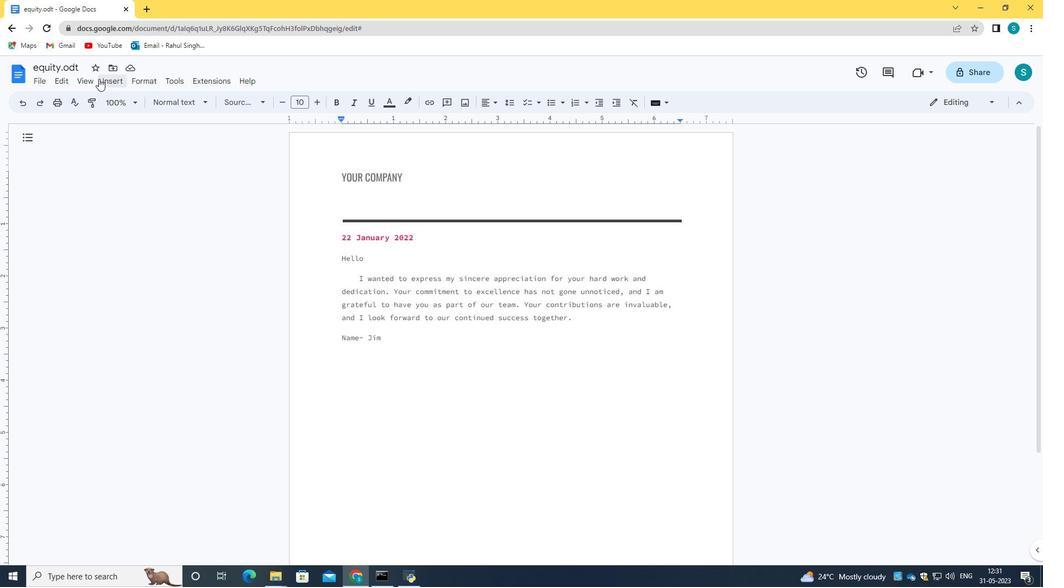 
Action: Mouse pressed left at (108, 80)
Screenshot: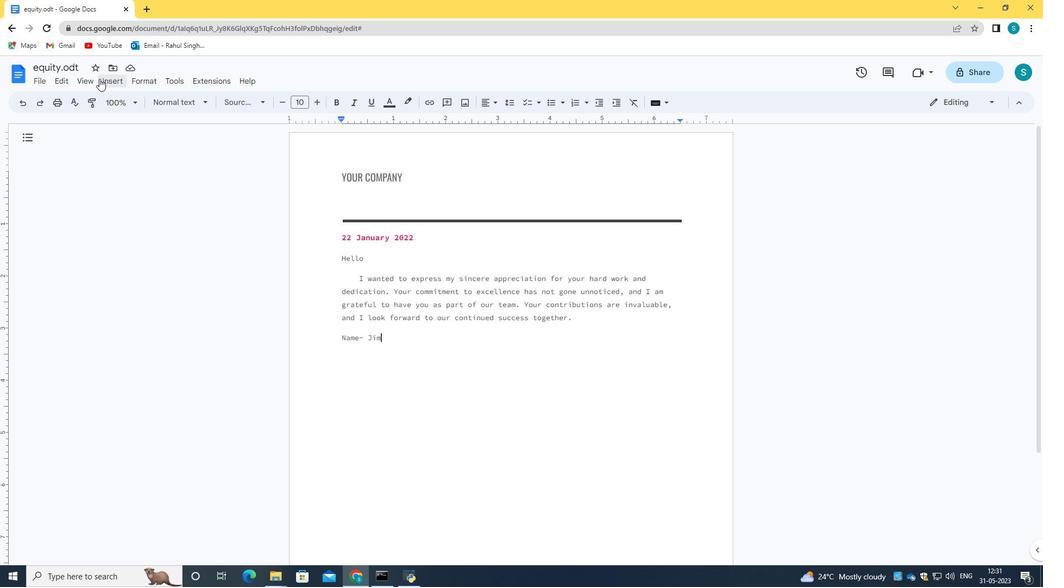
Action: Mouse moved to (178, 331)
Screenshot: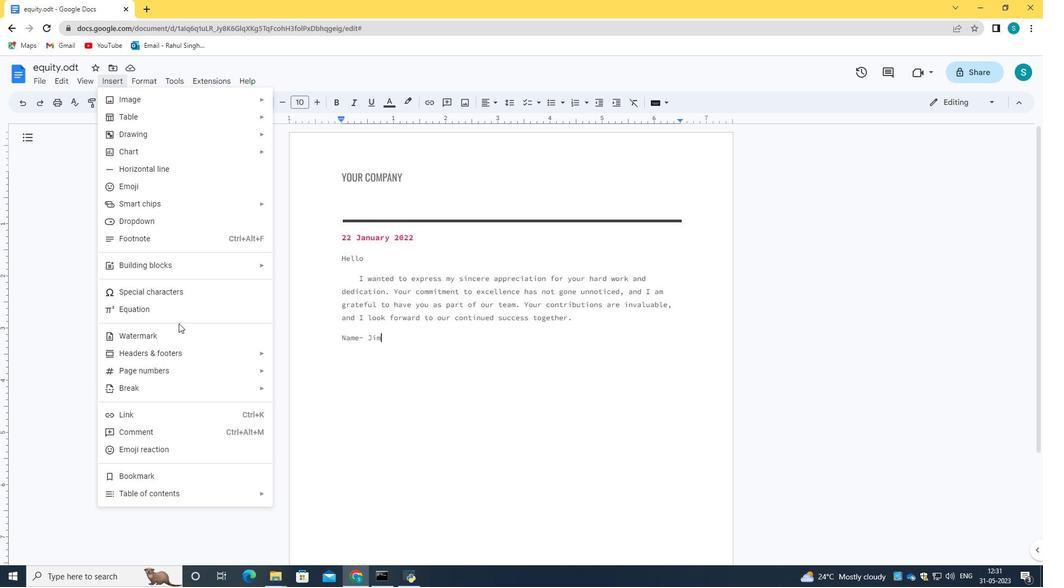 
Action: Mouse pressed left at (178, 331)
Screenshot: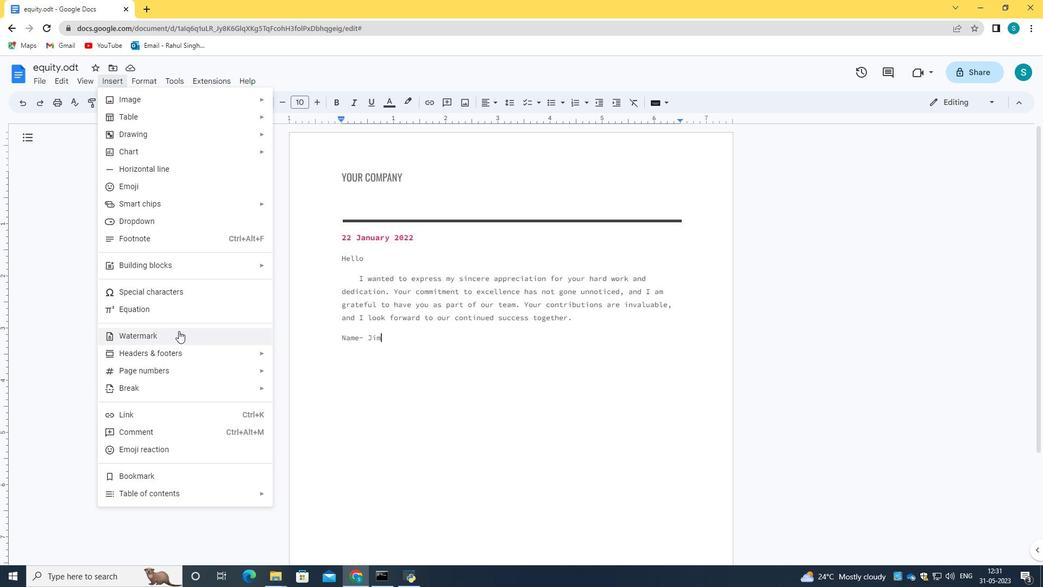 
Action: Mouse moved to (996, 145)
Screenshot: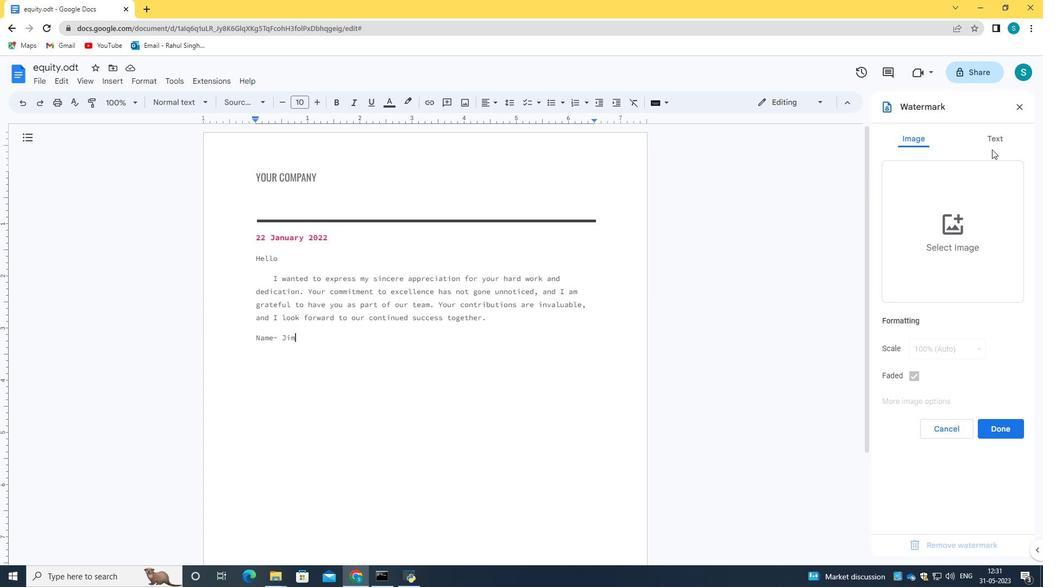
Action: Mouse pressed left at (996, 145)
Screenshot: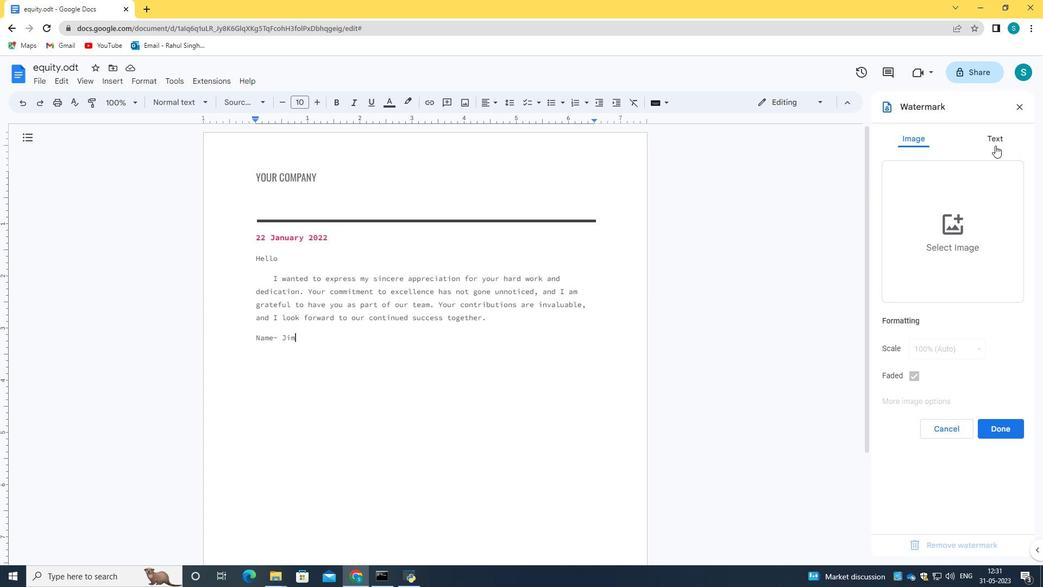 
Action: Mouse moved to (910, 175)
Screenshot: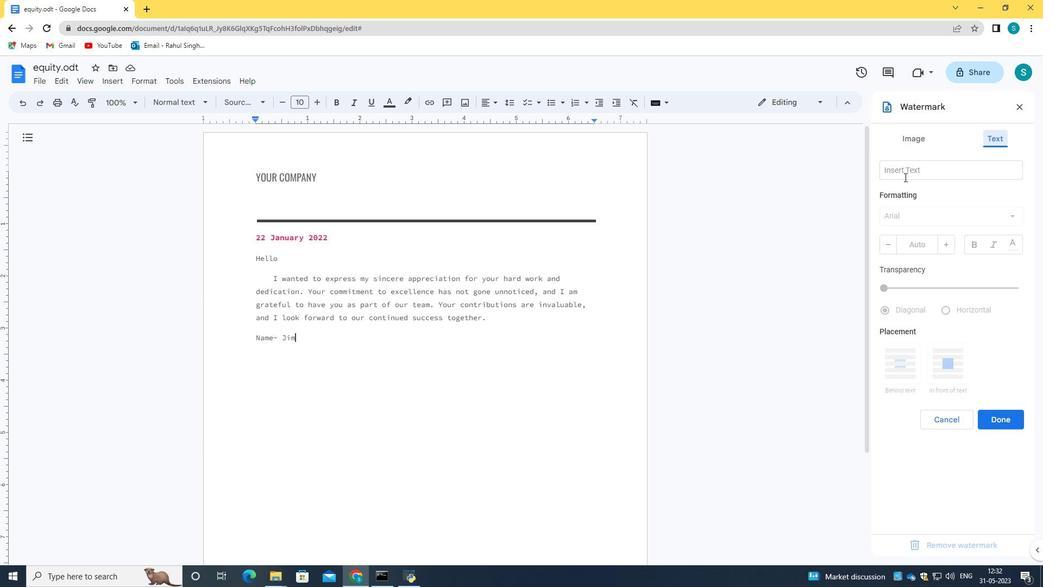 
Action: Mouse pressed left at (910, 175)
Screenshot: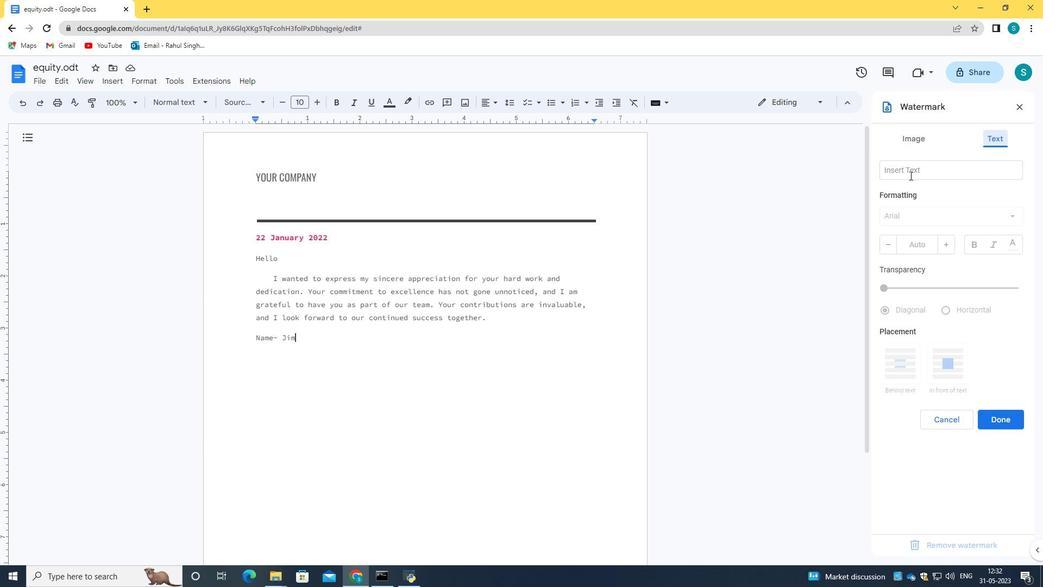 
Action: Key pressed <Key.caps_lock>G<Key.caps_lock>raphic<Key.space><Key.caps_lock>E<Key.caps_lock>ra<Key.space>
Screenshot: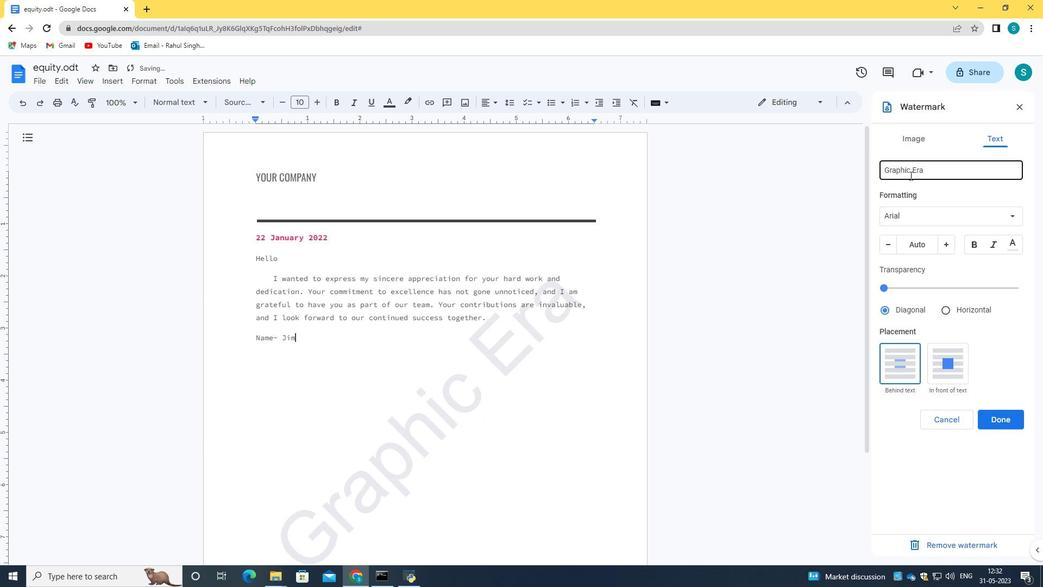 
Action: Mouse moved to (930, 219)
Screenshot: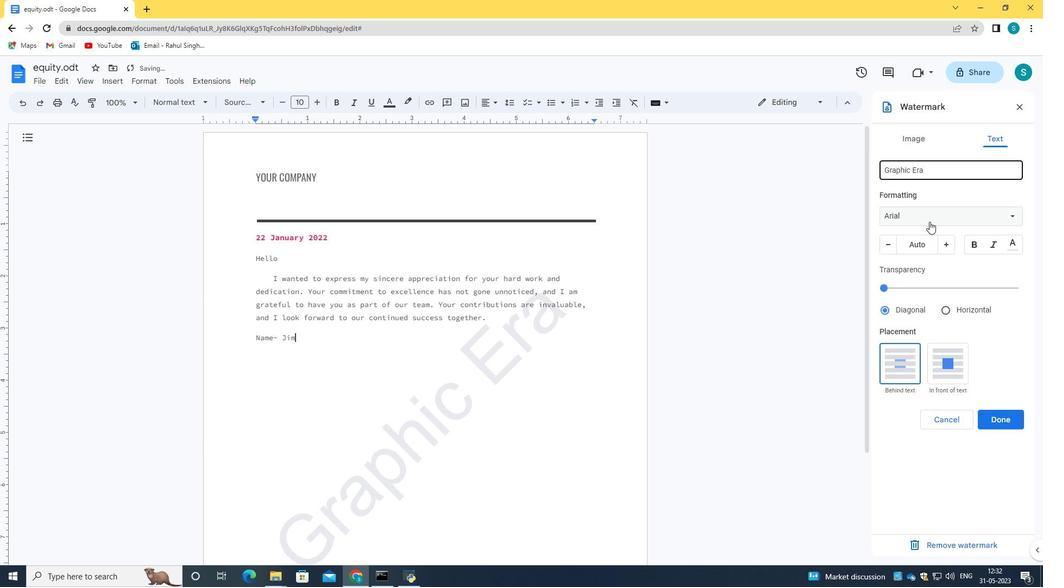 
Action: Mouse pressed left at (930, 219)
Screenshot: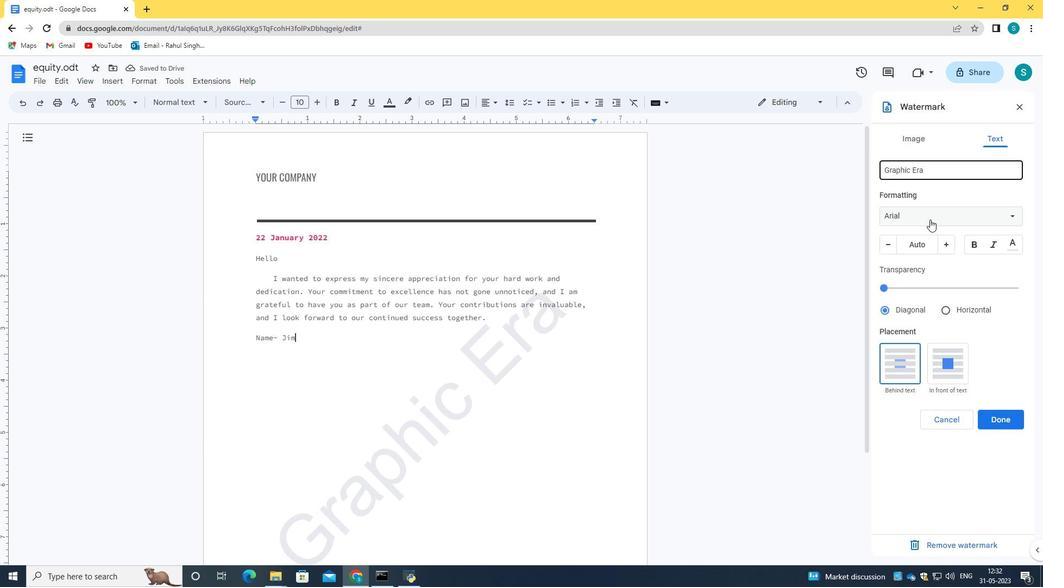
Action: Mouse moved to (905, 397)
Screenshot: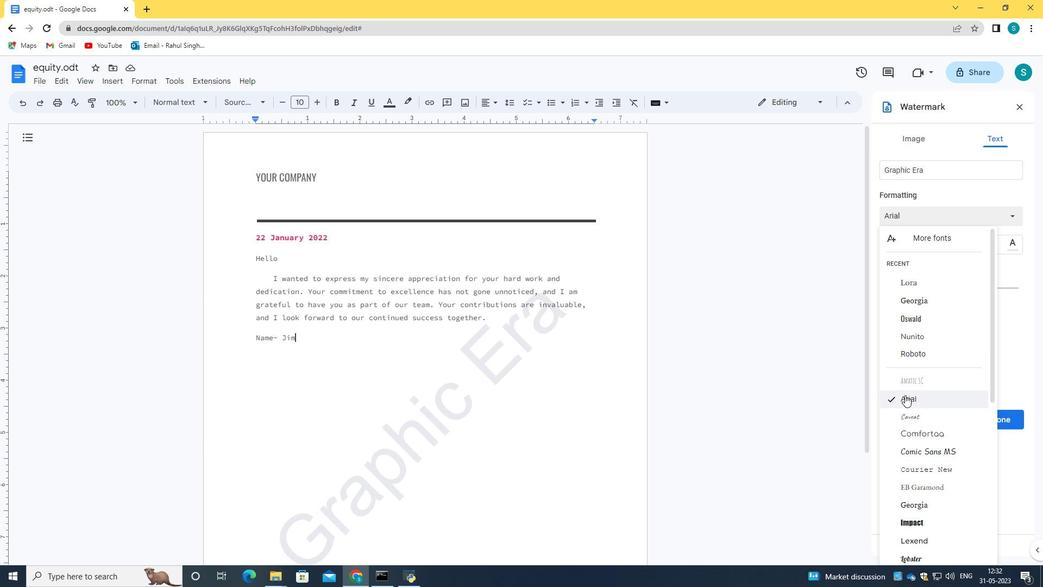 
Action: Mouse pressed left at (905, 397)
Screenshot: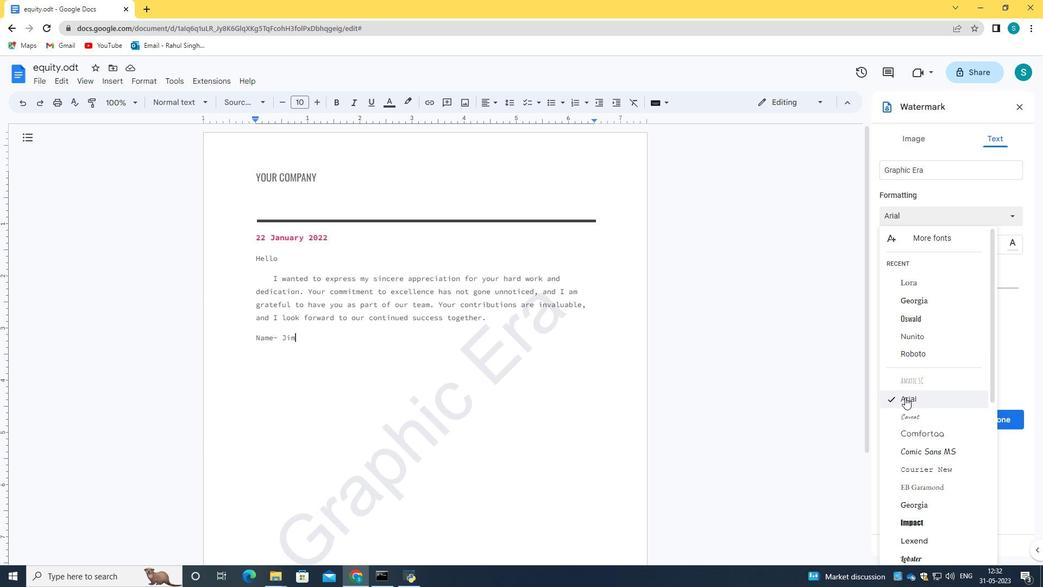 
Action: Mouse moved to (922, 246)
Screenshot: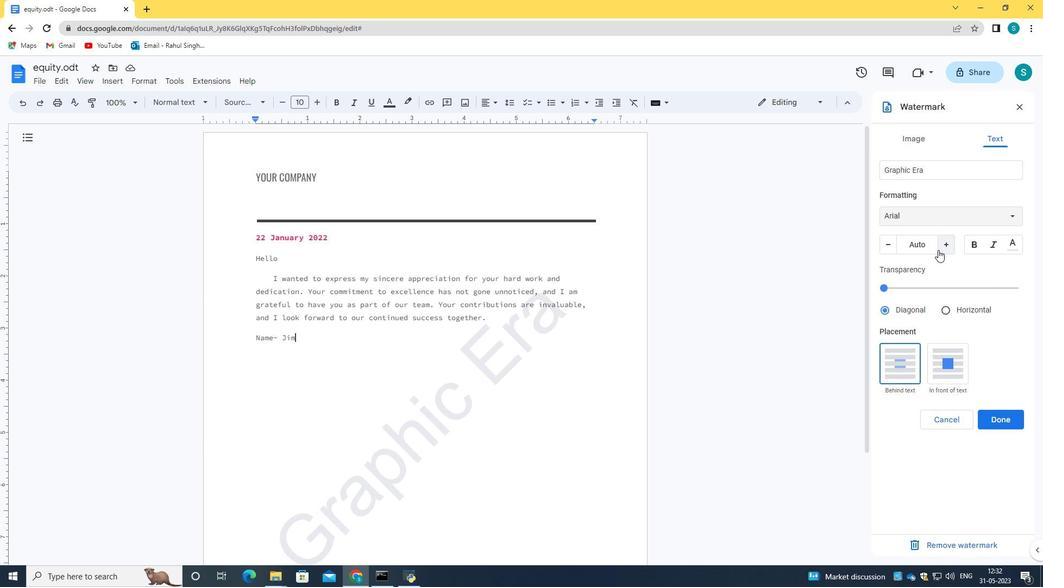 
Action: Mouse pressed left at (922, 246)
Screenshot: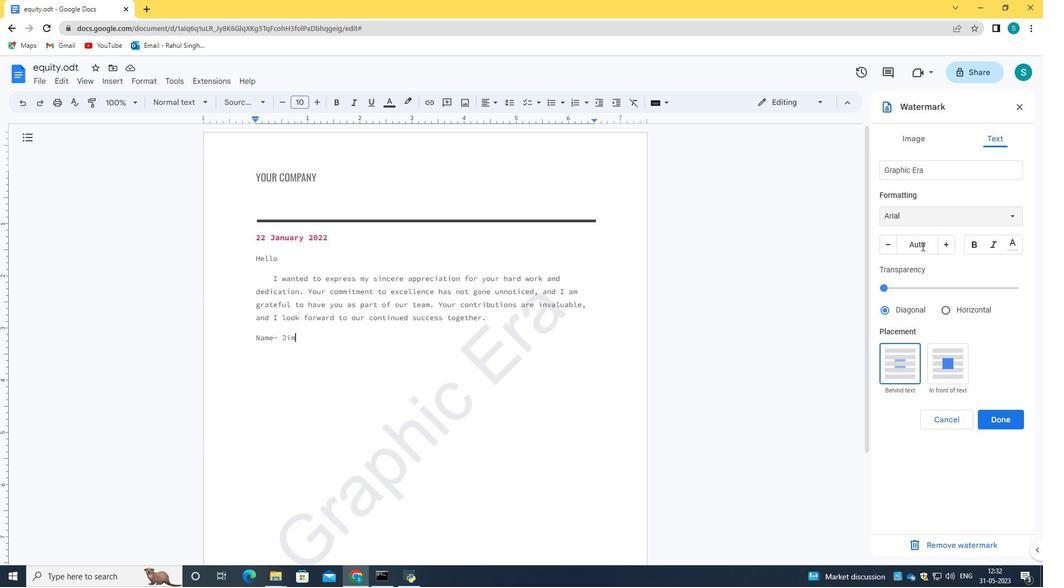 
Action: Key pressed 111<Key.enter>
Screenshot: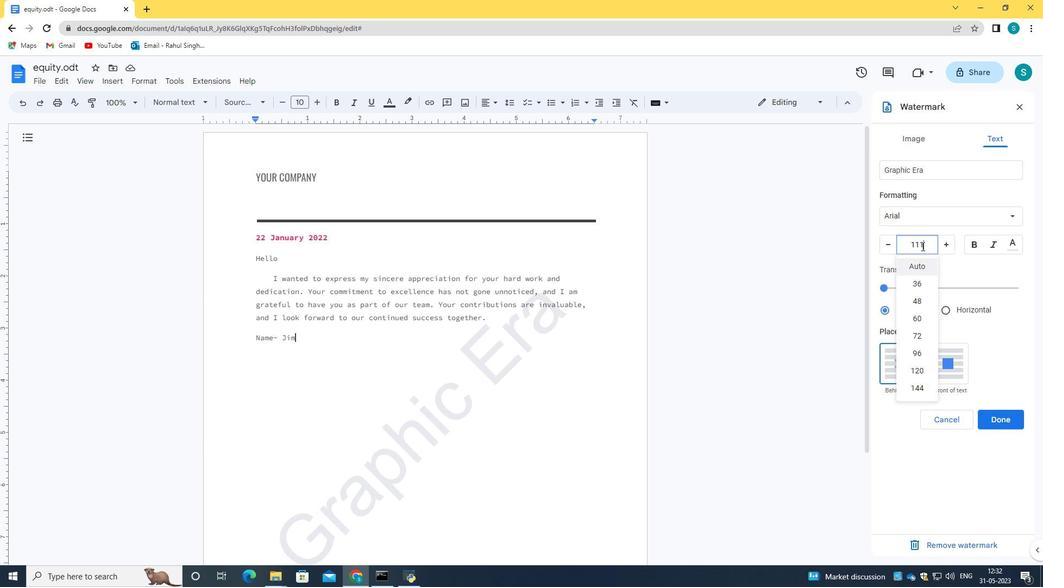 
Action: Mouse moved to (930, 305)
Screenshot: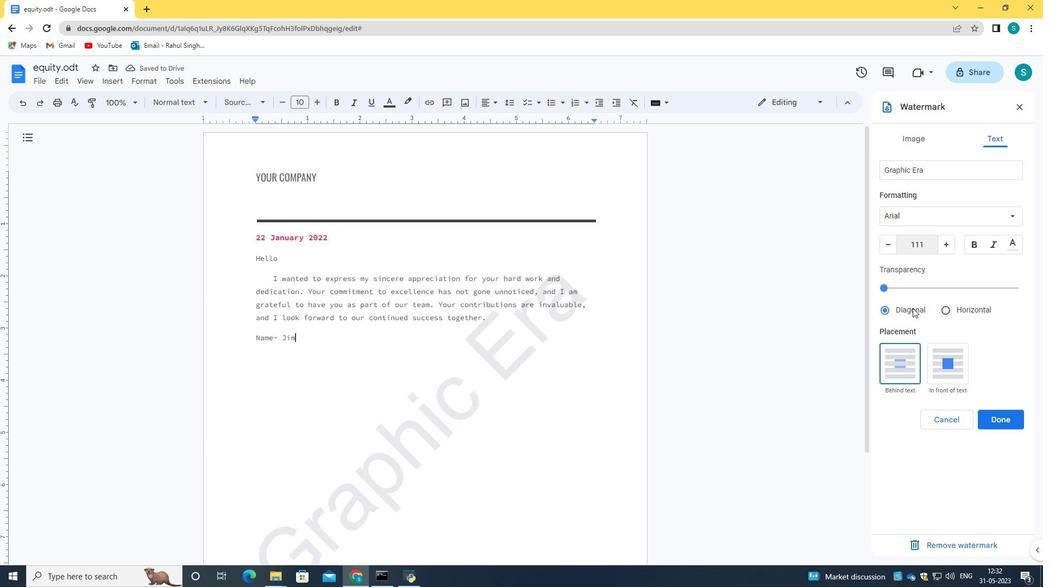 
Action: Mouse scrolled (930, 304) with delta (0, 0)
Screenshot: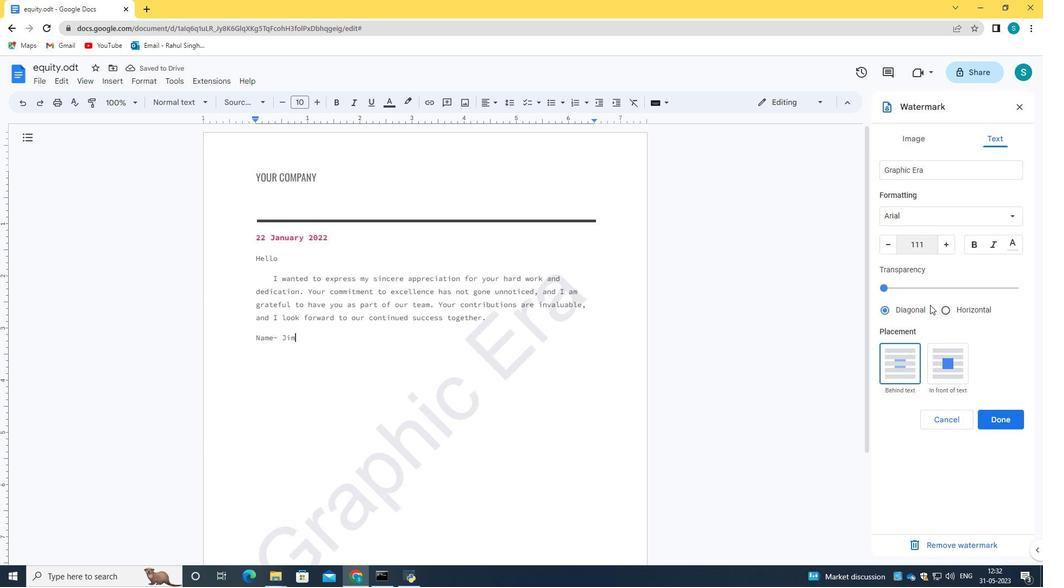 
Action: Mouse moved to (998, 417)
Screenshot: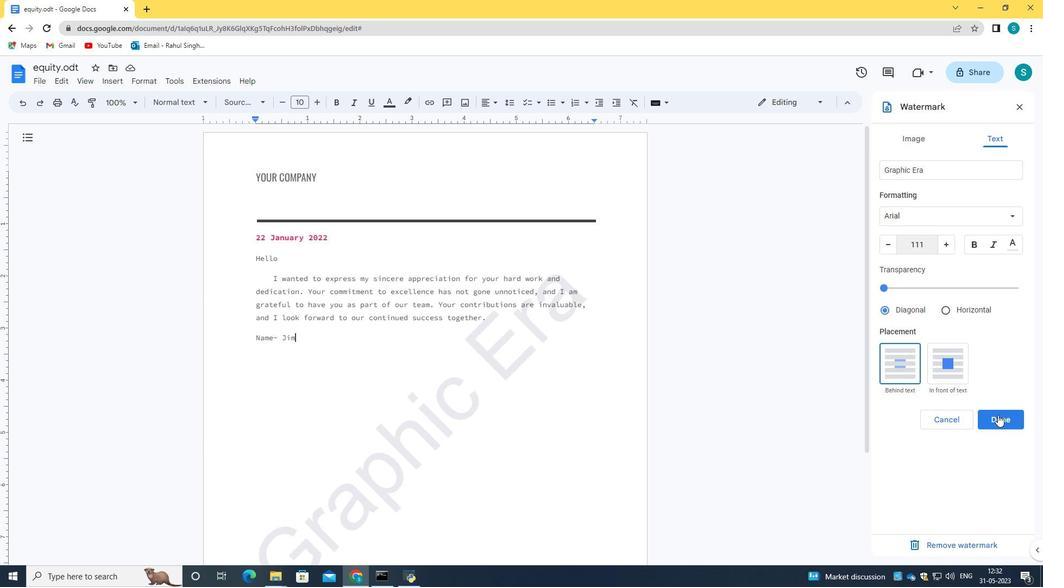 
Action: Mouse pressed left at (998, 417)
Screenshot: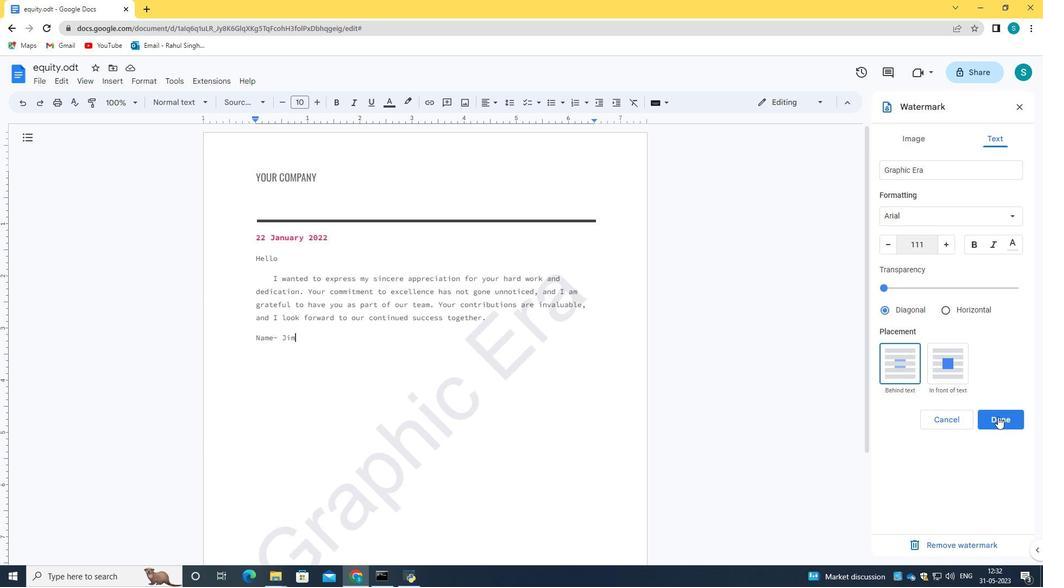 
Action: Mouse moved to (726, 326)
Screenshot: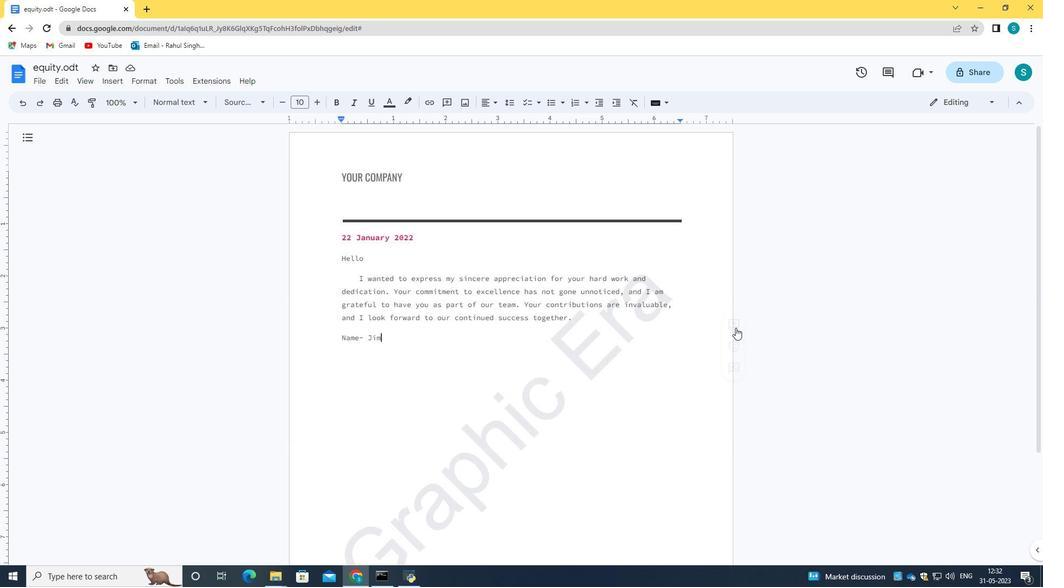 
Action: Mouse scrolled (726, 326) with delta (0, 0)
Screenshot: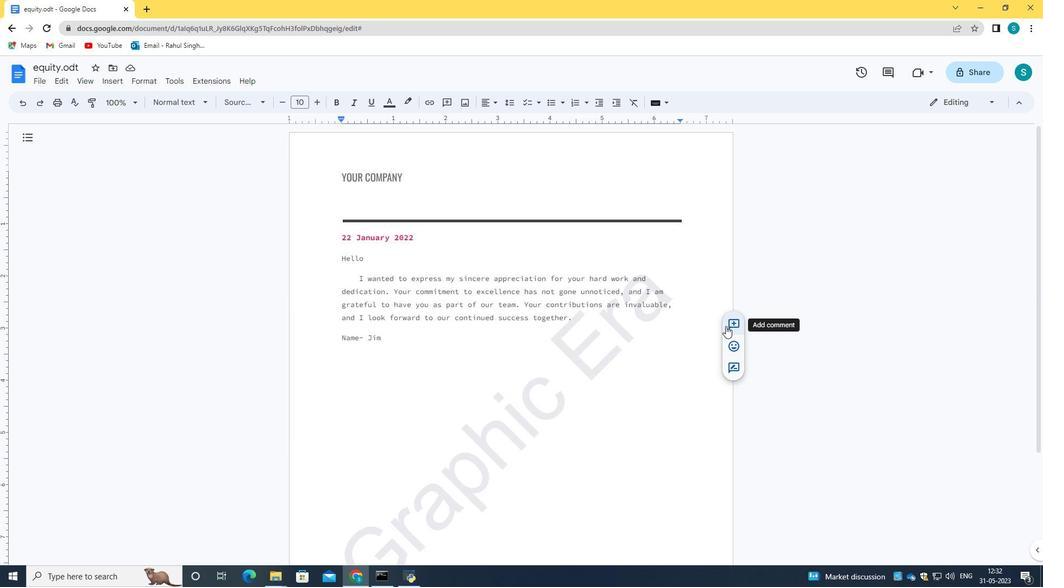 
Action: Mouse scrolled (726, 326) with delta (0, 0)
Screenshot: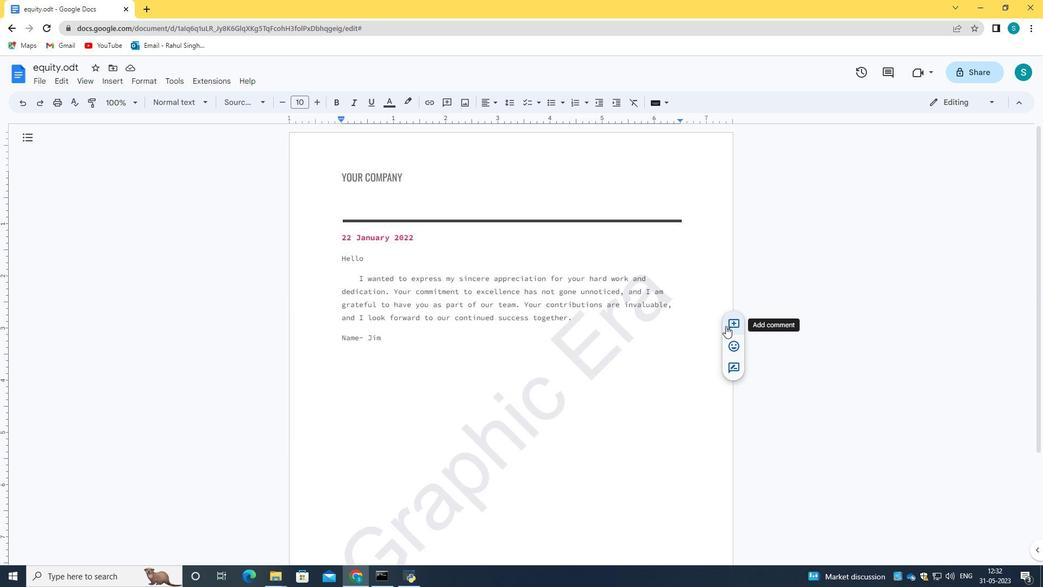
Action: Mouse moved to (637, 291)
Screenshot: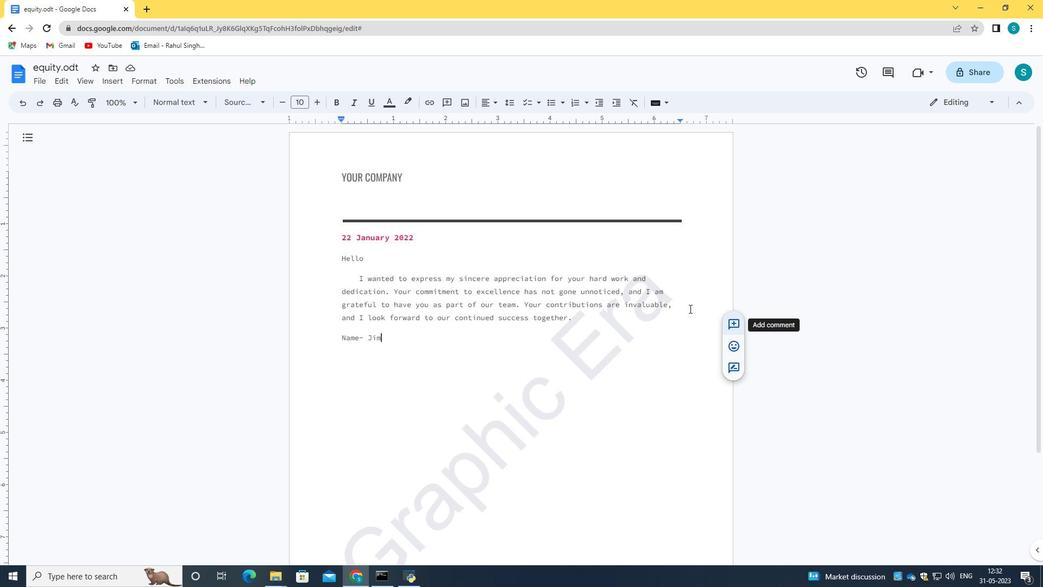 
Action: Mouse scrolled (637, 291) with delta (0, 0)
Screenshot: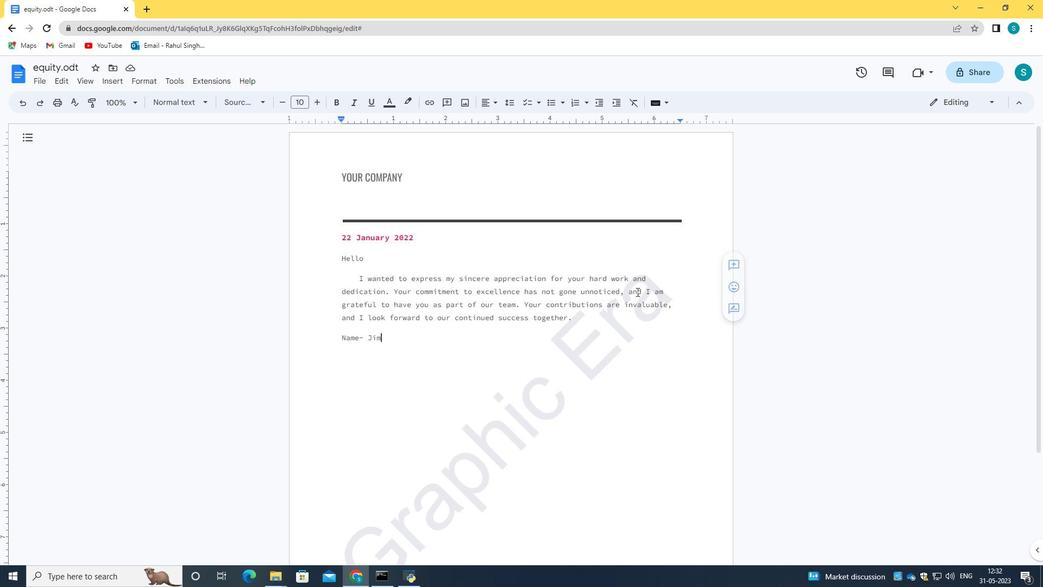 
Action: Mouse scrolled (637, 291) with delta (0, 0)
Screenshot: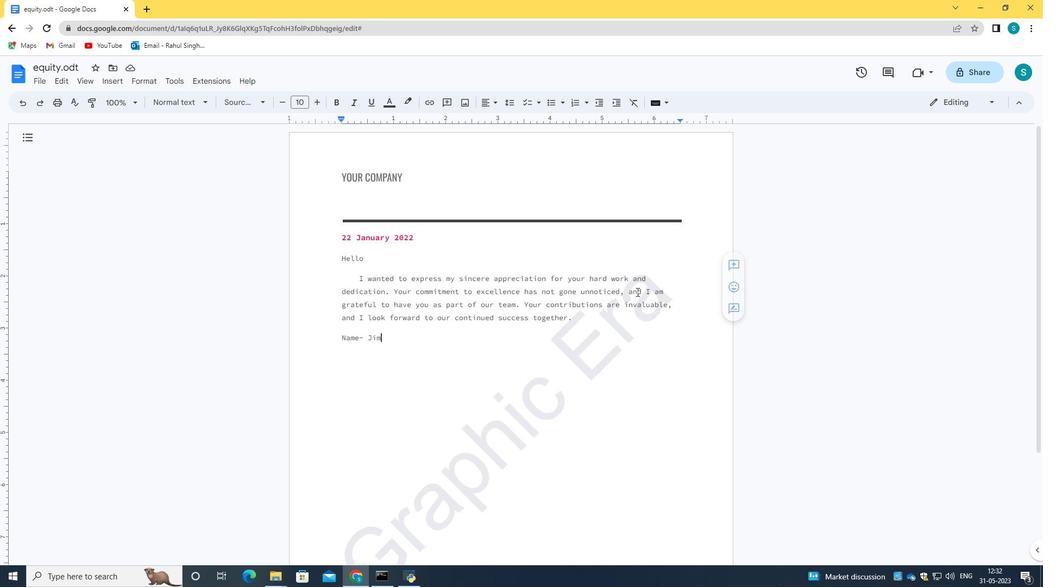 
Action: Mouse scrolled (637, 291) with delta (0, 0)
Screenshot: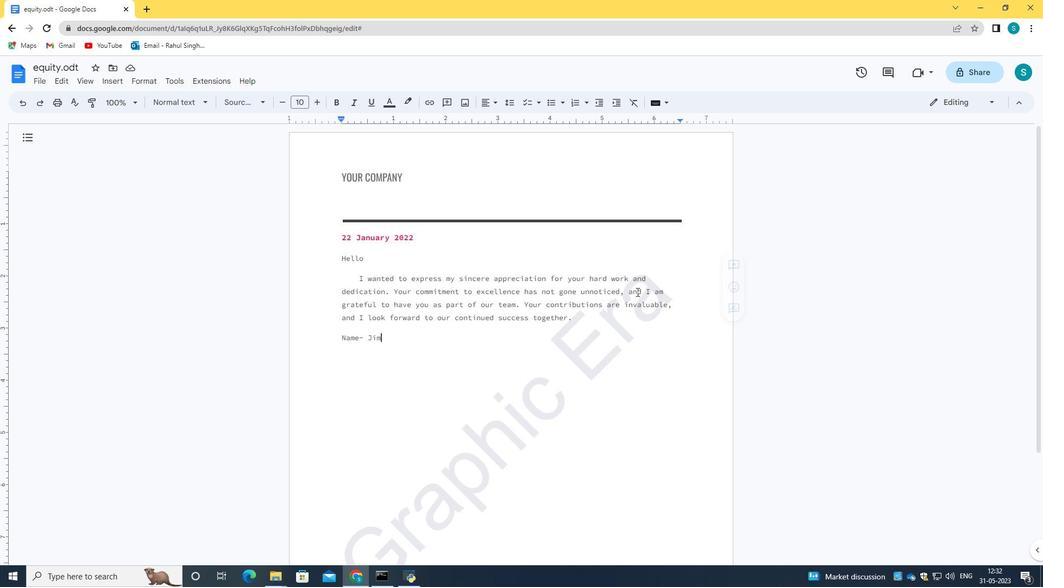 
Action: Mouse scrolled (637, 292) with delta (0, 0)
Screenshot: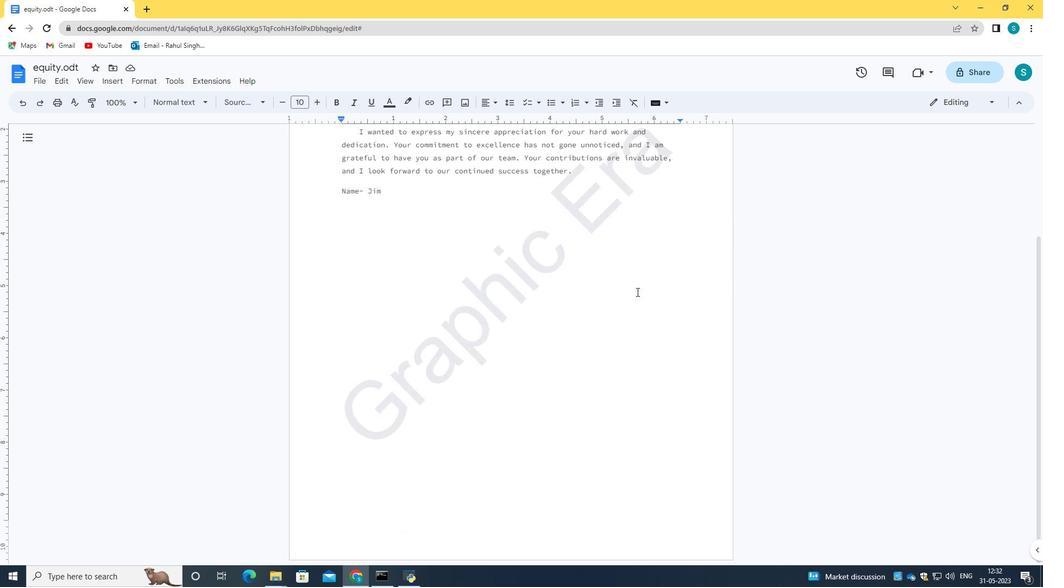 
Action: Mouse scrolled (637, 292) with delta (0, 0)
Screenshot: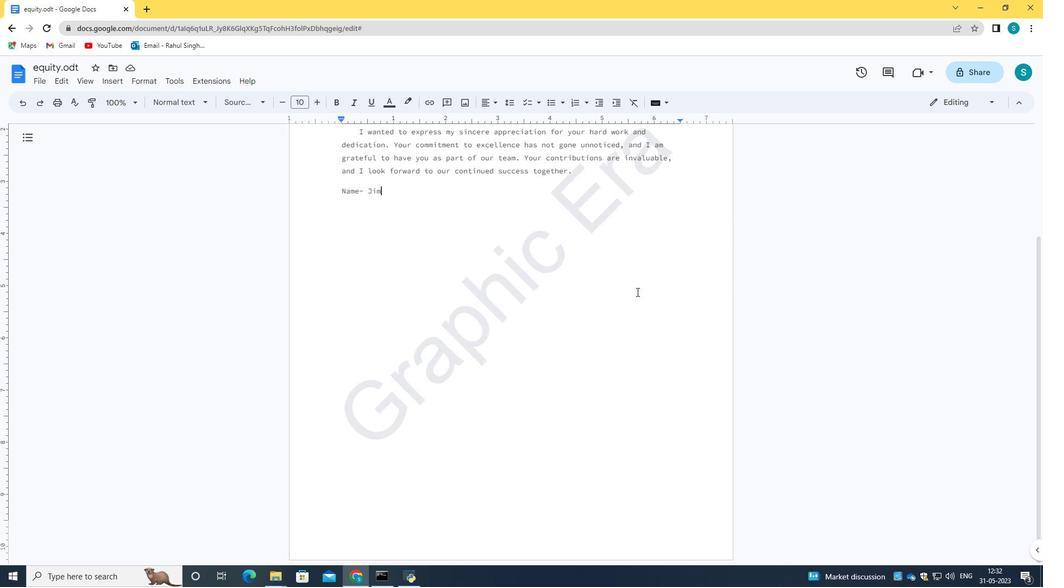 
Action: Mouse scrolled (637, 292) with delta (0, 0)
Screenshot: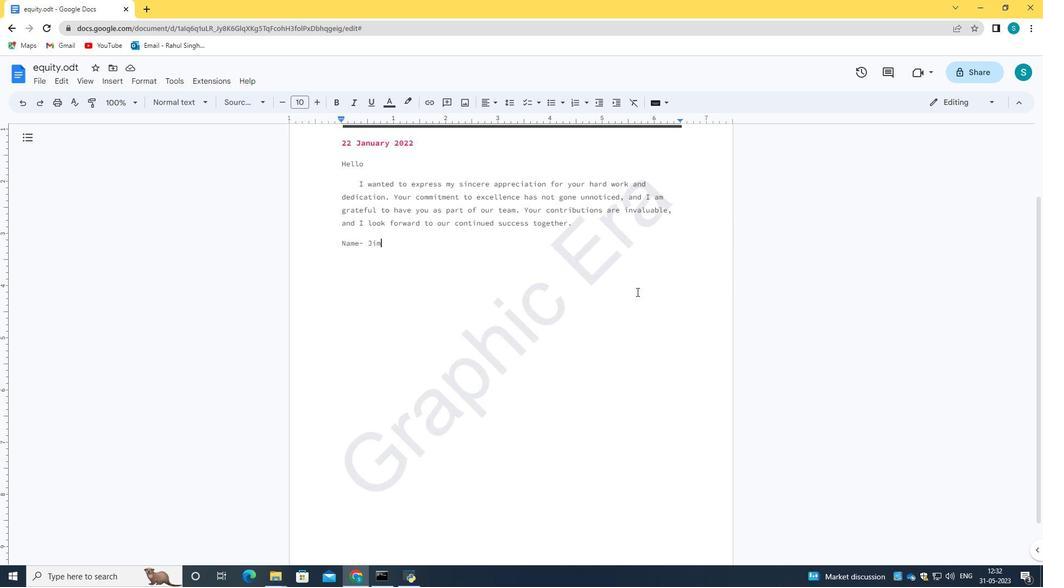 
Action: Mouse scrolled (637, 291) with delta (0, 0)
Screenshot: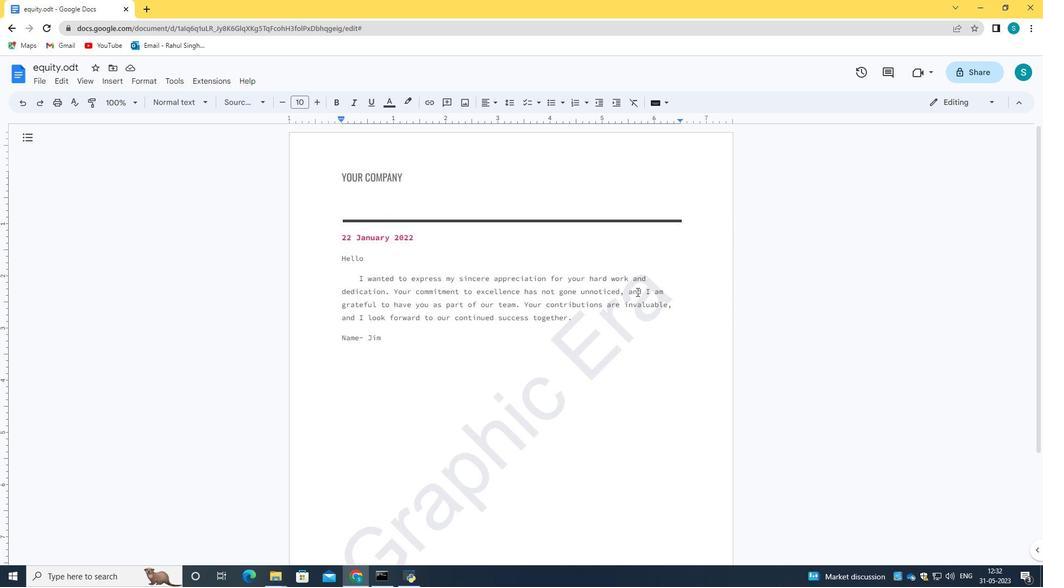 
Action: Mouse moved to (637, 291)
Screenshot: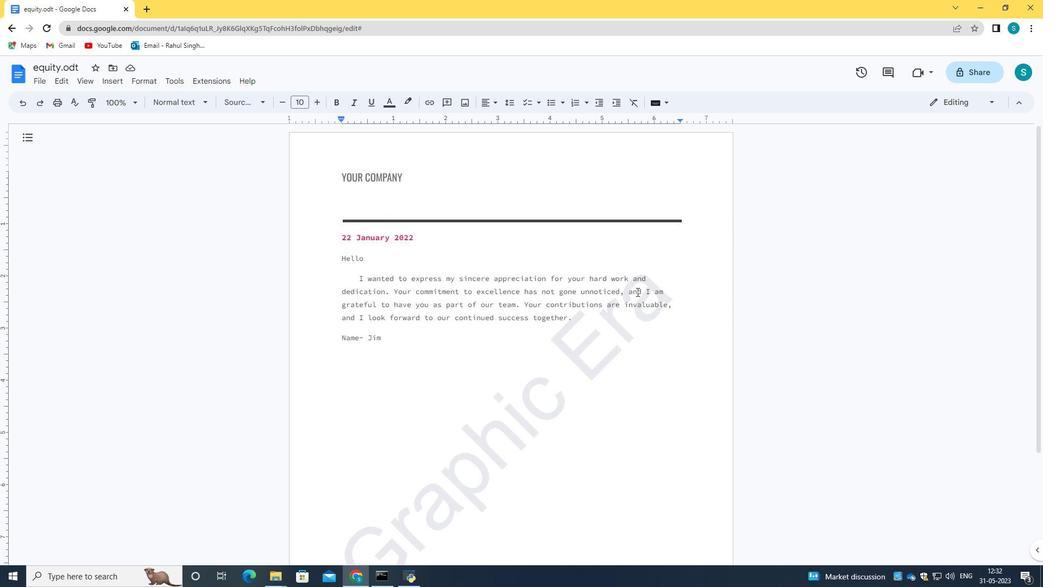 
Action: Mouse scrolled (637, 292) with delta (0, 0)
Screenshot: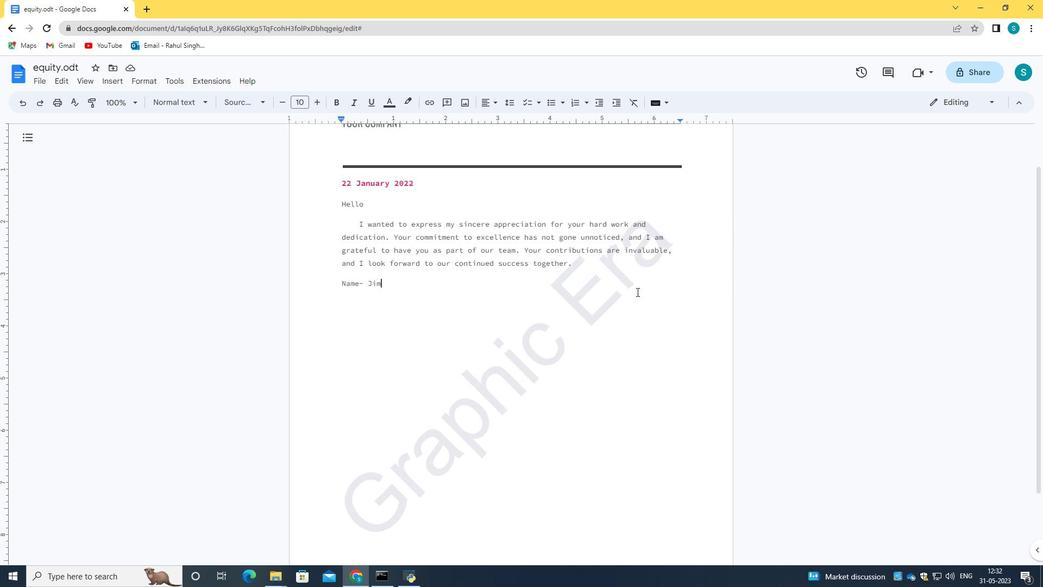 
Action: Mouse moved to (401, 178)
Screenshot: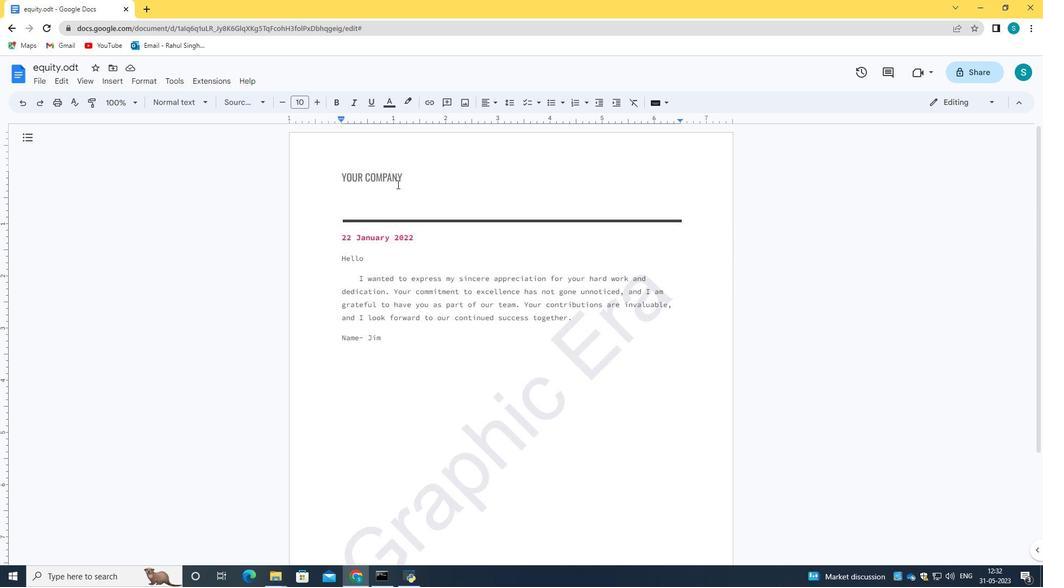 
Action: Mouse pressed left at (401, 178)
Screenshot: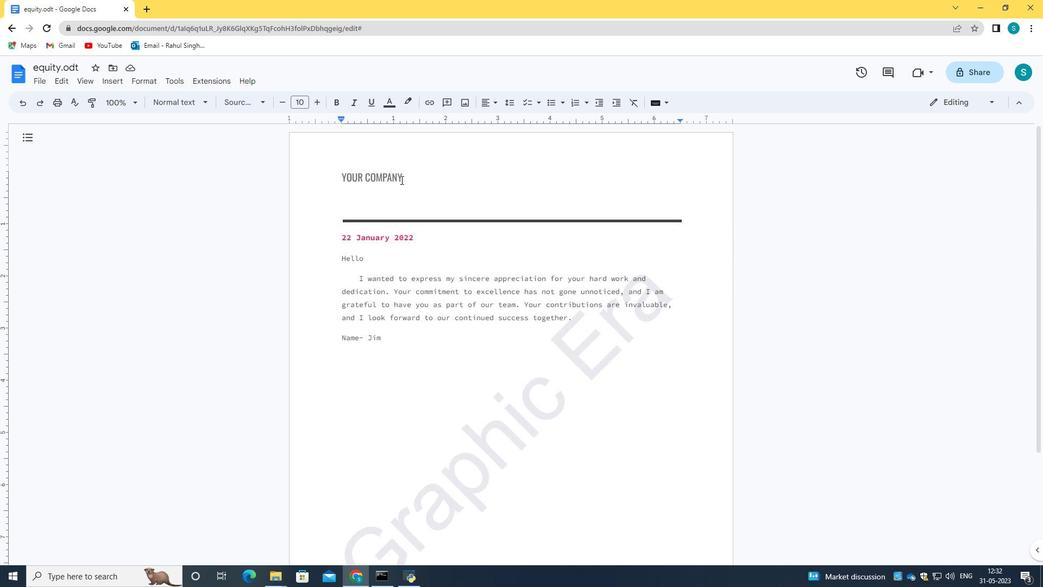 
Action: Key pressed <Key.backspace><Key.backspace><Key.backspace><Key.backspace><Key.backspace><Key.backspace><Key.backspace><Key.backspace><Key.backspace><Key.backspace><Key.backspace><Key.backspace><Key.backspace><Key.backspace>
Screenshot: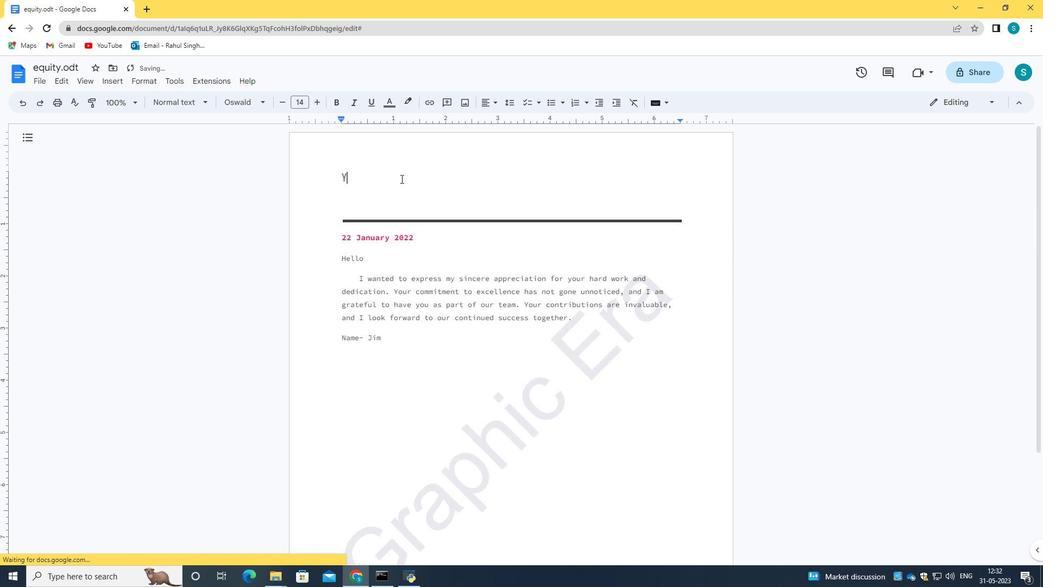 
Action: Mouse moved to (419, 186)
Screenshot: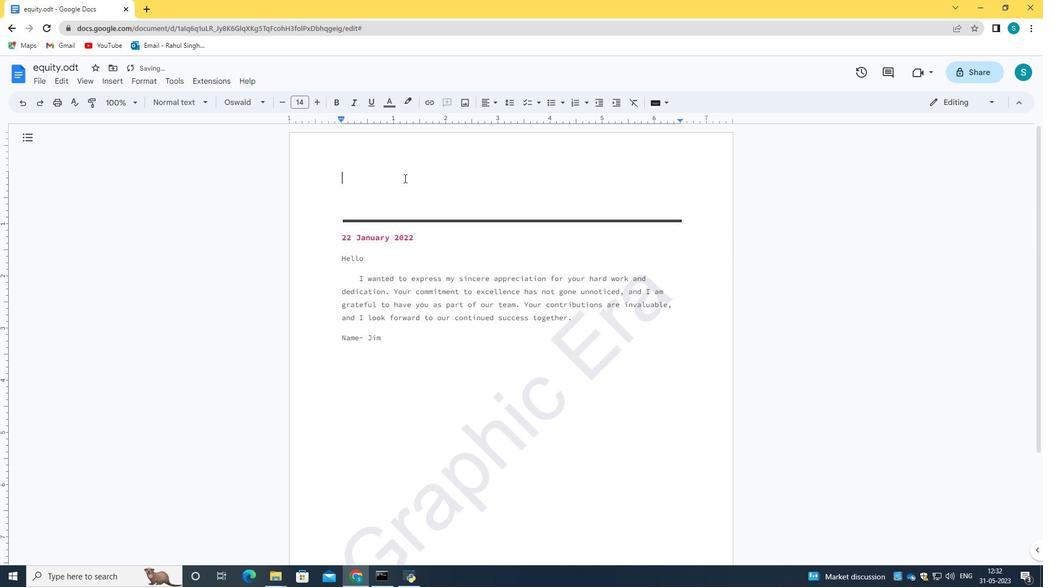 
Action: Mouse scrolled (419, 185) with delta (0, 0)
Screenshot: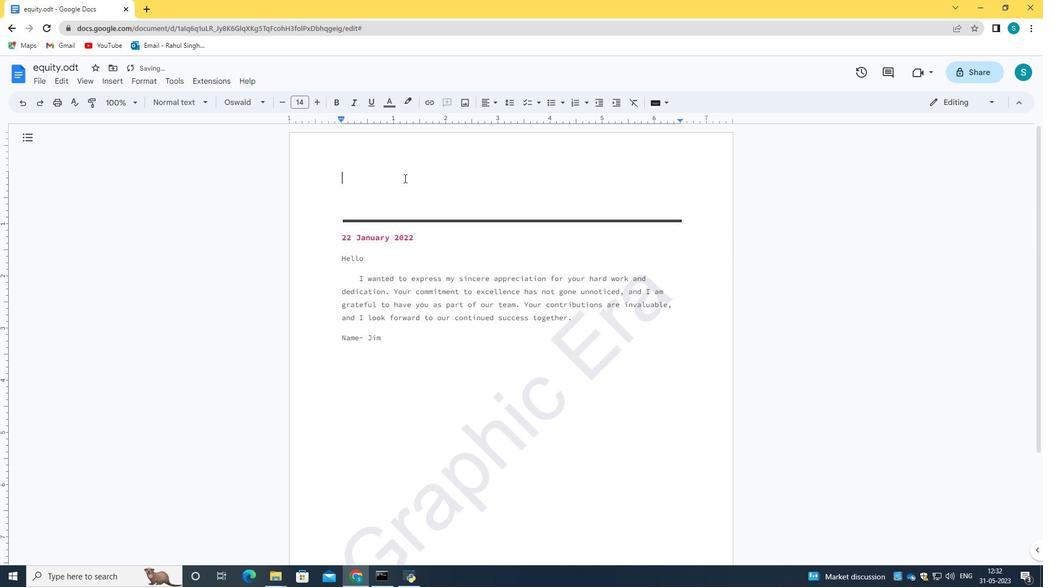 
Action: Mouse moved to (450, 292)
Screenshot: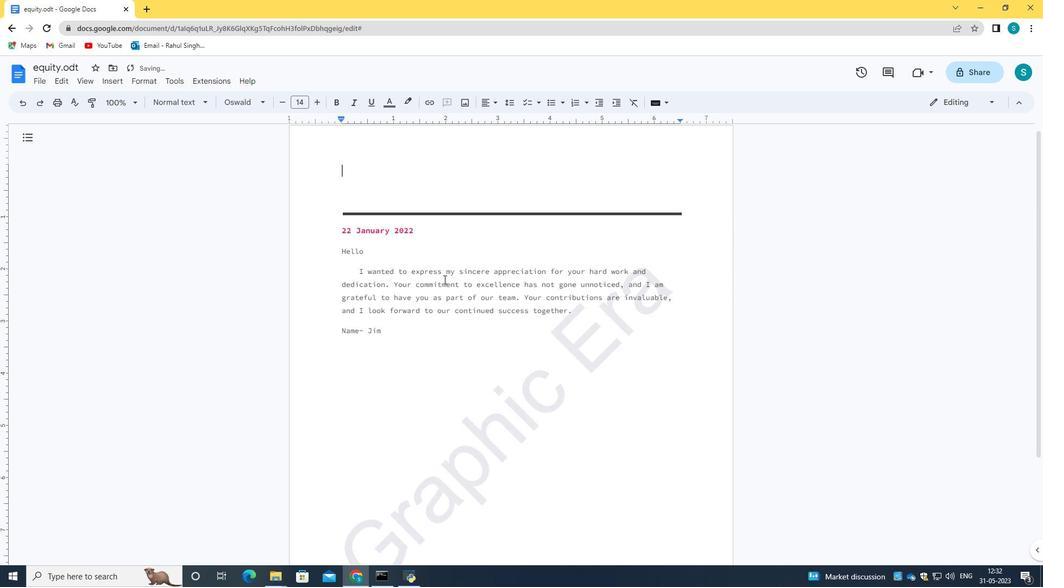 
Action: Mouse scrolled (450, 291) with delta (0, 0)
Screenshot: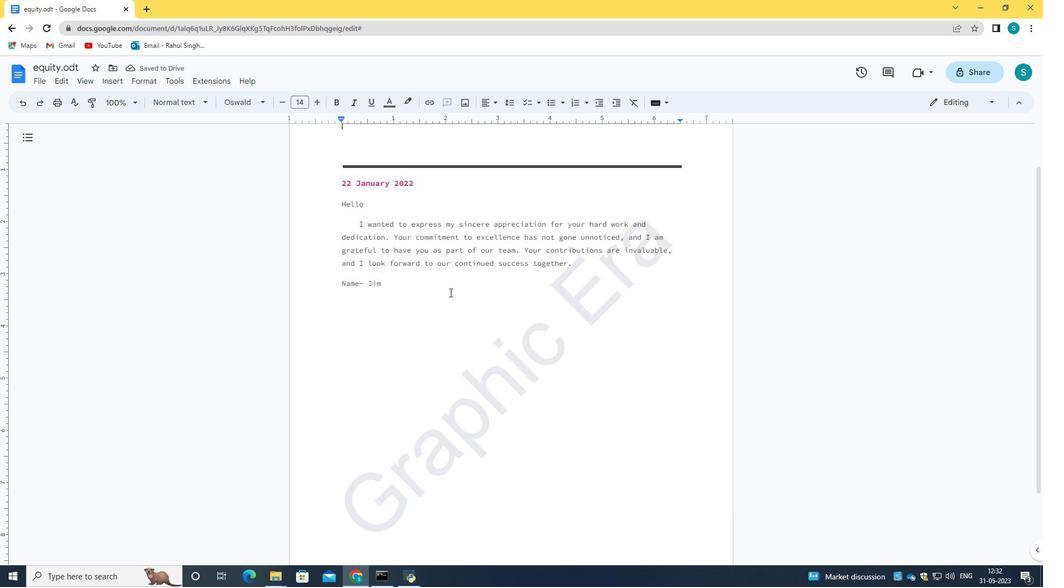 
Action: Mouse scrolled (450, 293) with delta (0, 0)
Screenshot: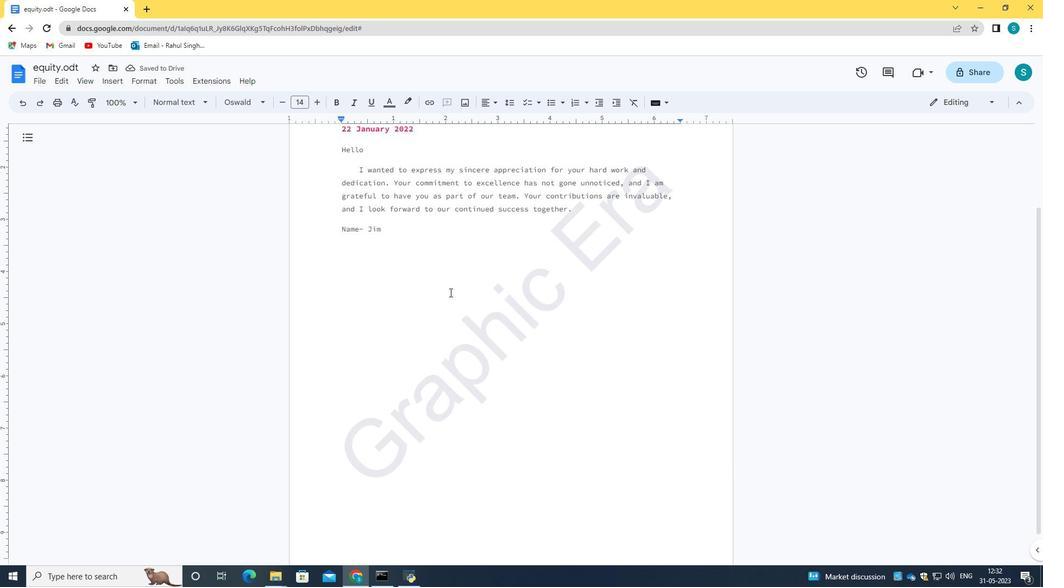 
Action: Mouse scrolled (450, 293) with delta (0, 0)
Screenshot: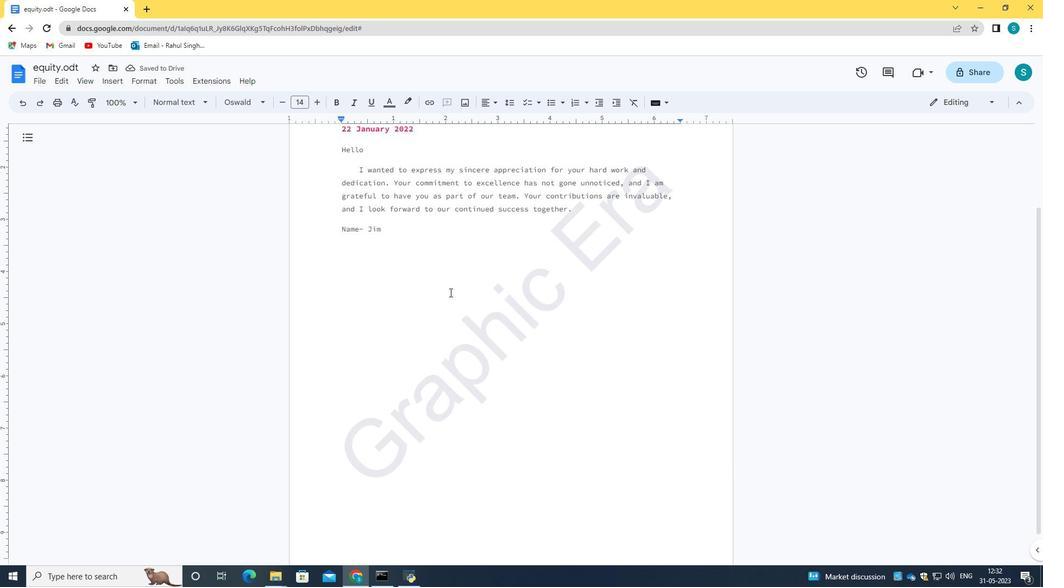 
Action: Mouse scrolled (450, 293) with delta (0, 0)
Screenshot: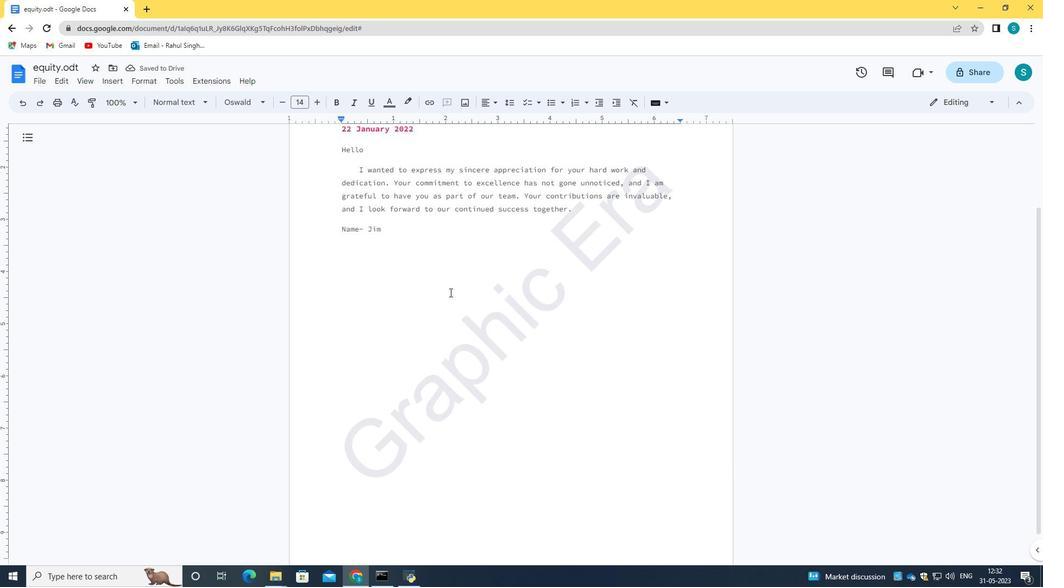 
